 Task: Implement duplicate rules in hostel object.
Action: Mouse moved to (1021, 70)
Screenshot: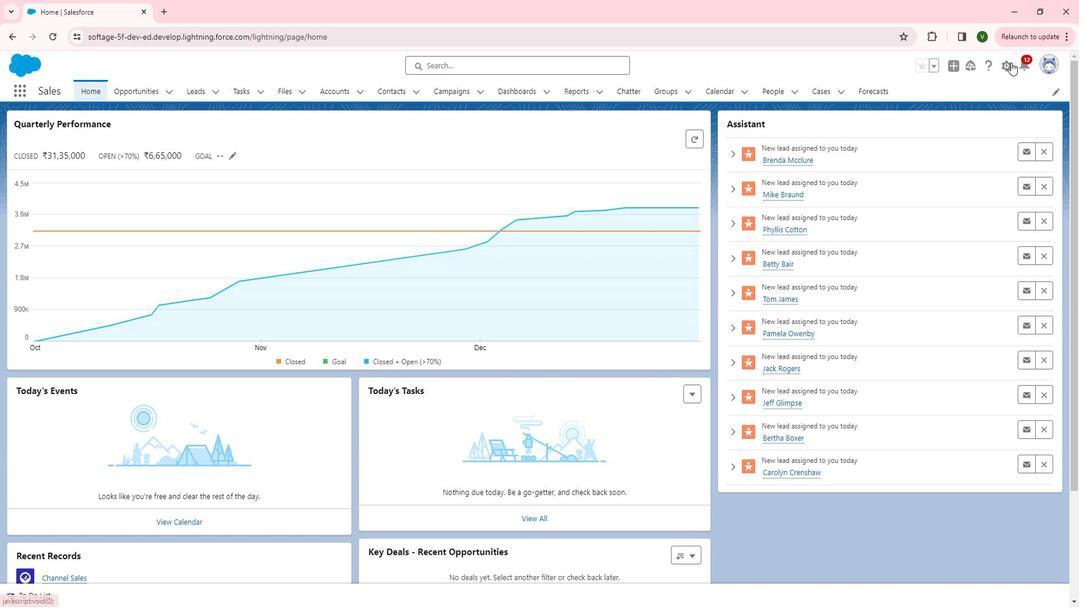 
Action: Mouse pressed left at (1021, 70)
Screenshot: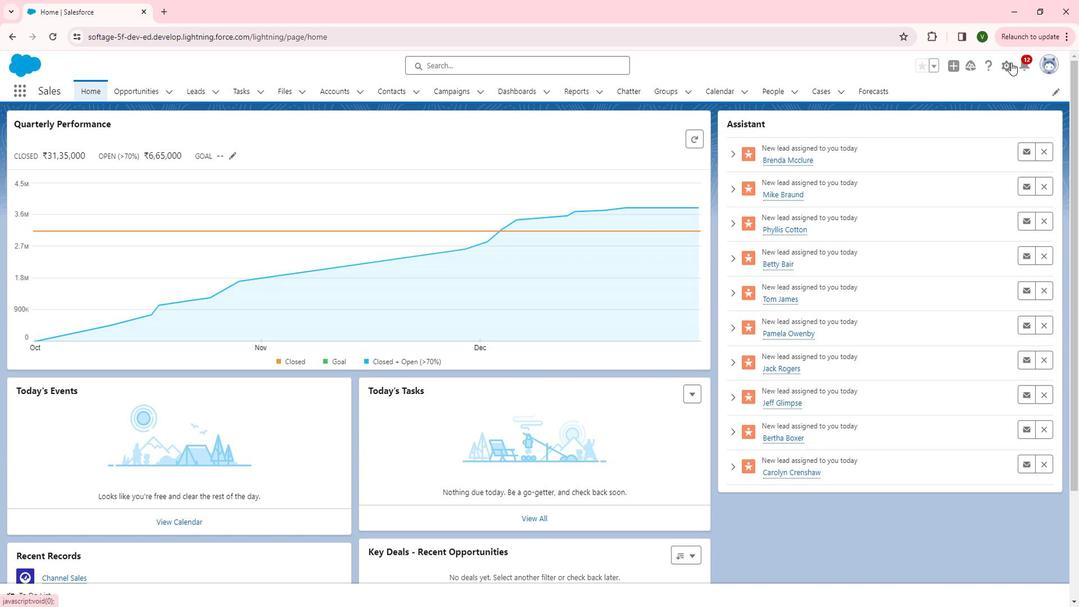 
Action: Mouse moved to (975, 100)
Screenshot: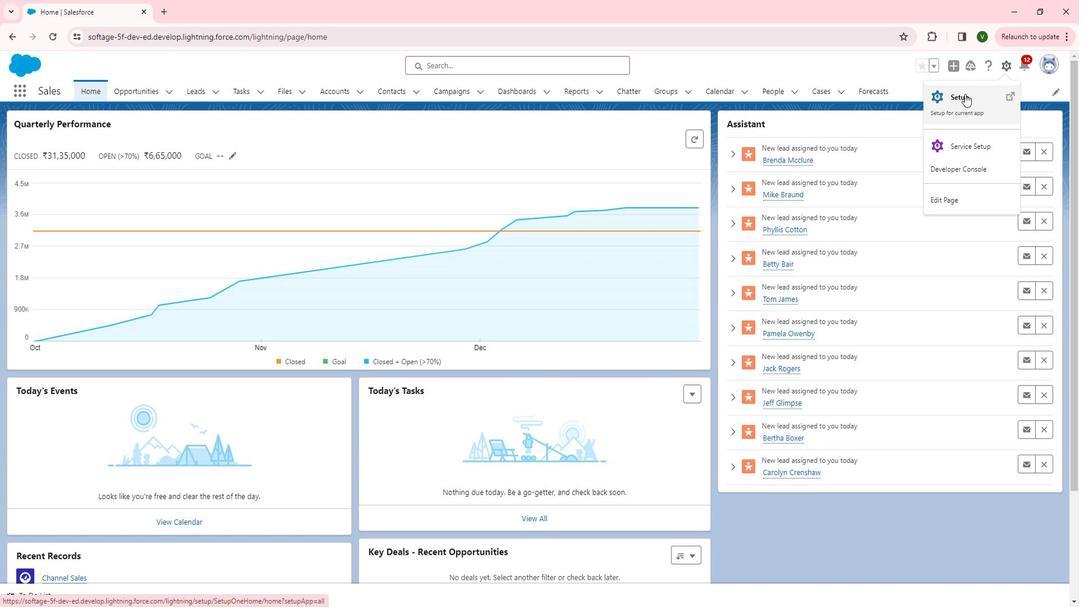 
Action: Mouse pressed left at (975, 100)
Screenshot: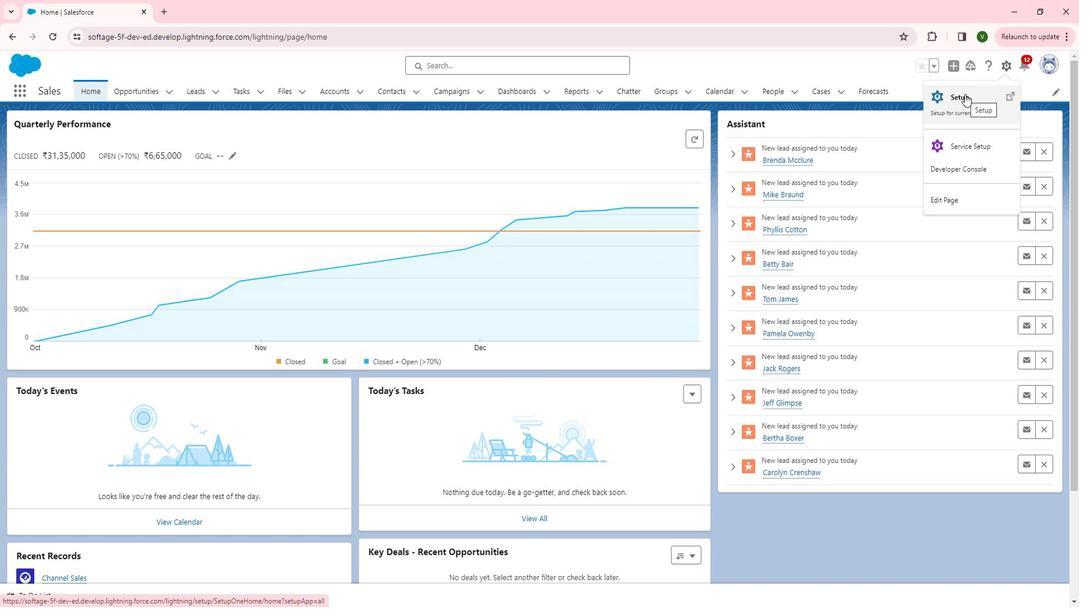 
Action: Mouse moved to (97, 357)
Screenshot: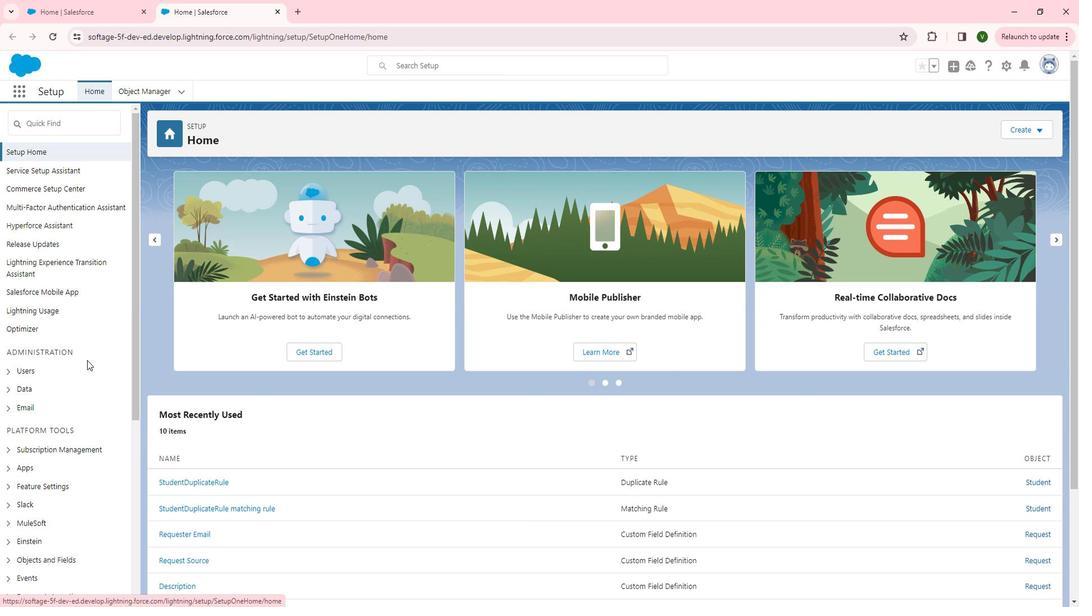 
Action: Mouse scrolled (97, 356) with delta (0, 0)
Screenshot: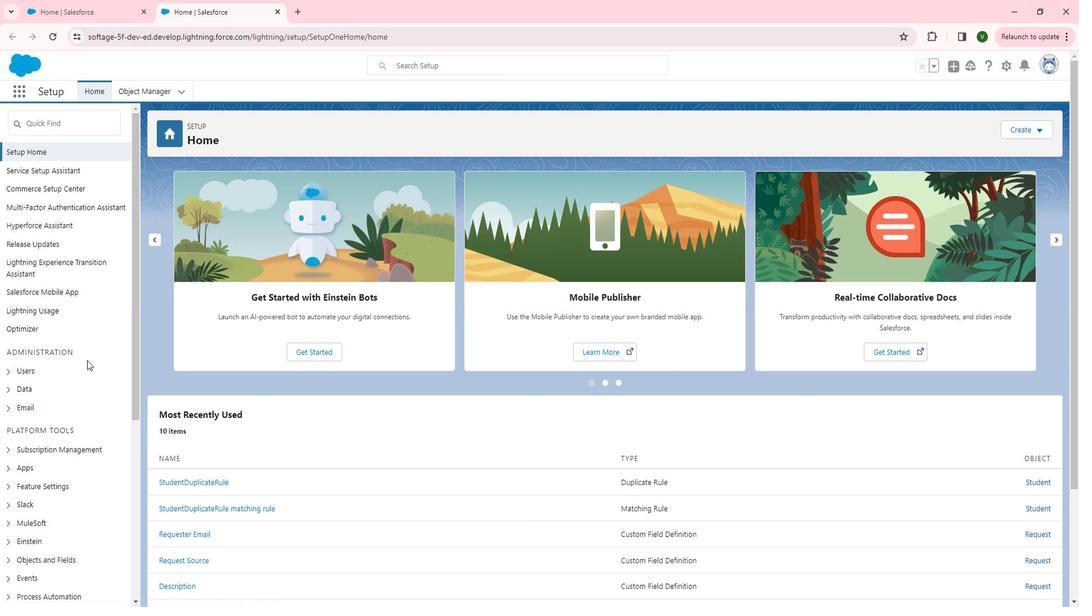 
Action: Mouse scrolled (97, 356) with delta (0, 0)
Screenshot: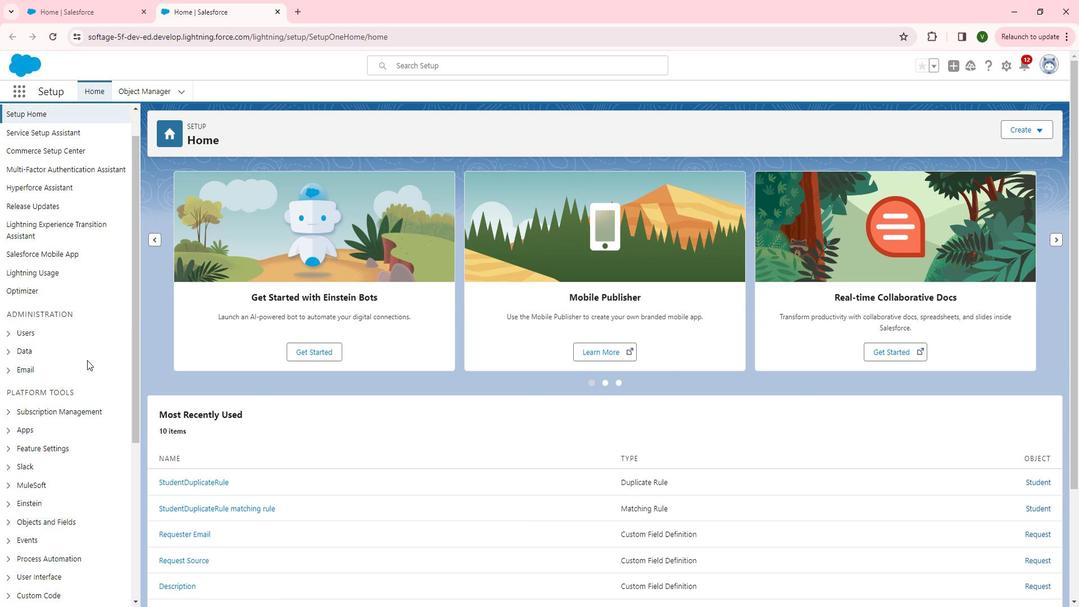
Action: Mouse moved to (18, 270)
Screenshot: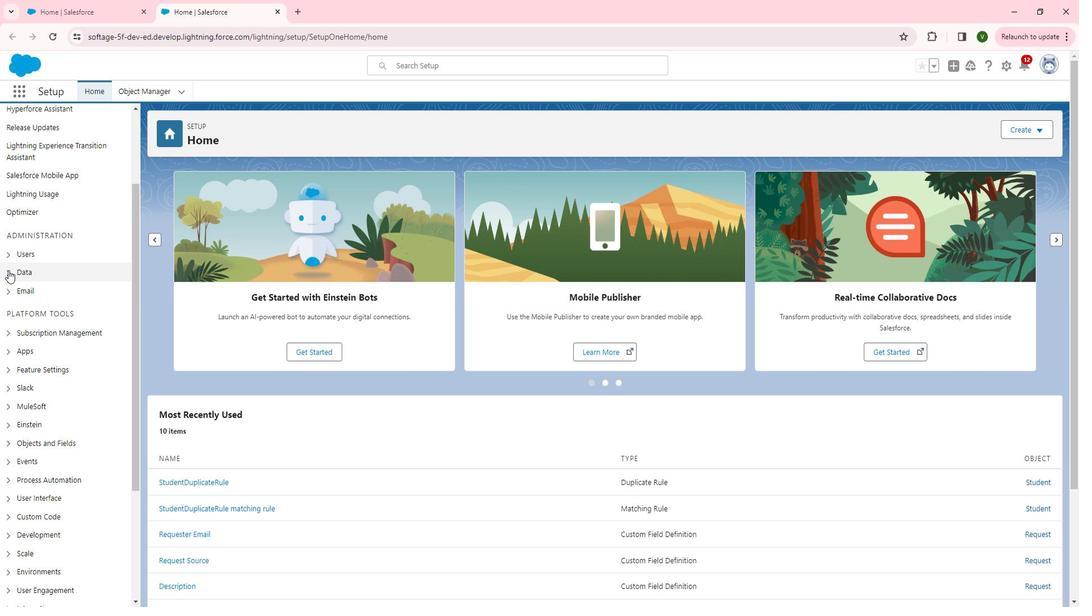 
Action: Mouse pressed left at (18, 270)
Screenshot: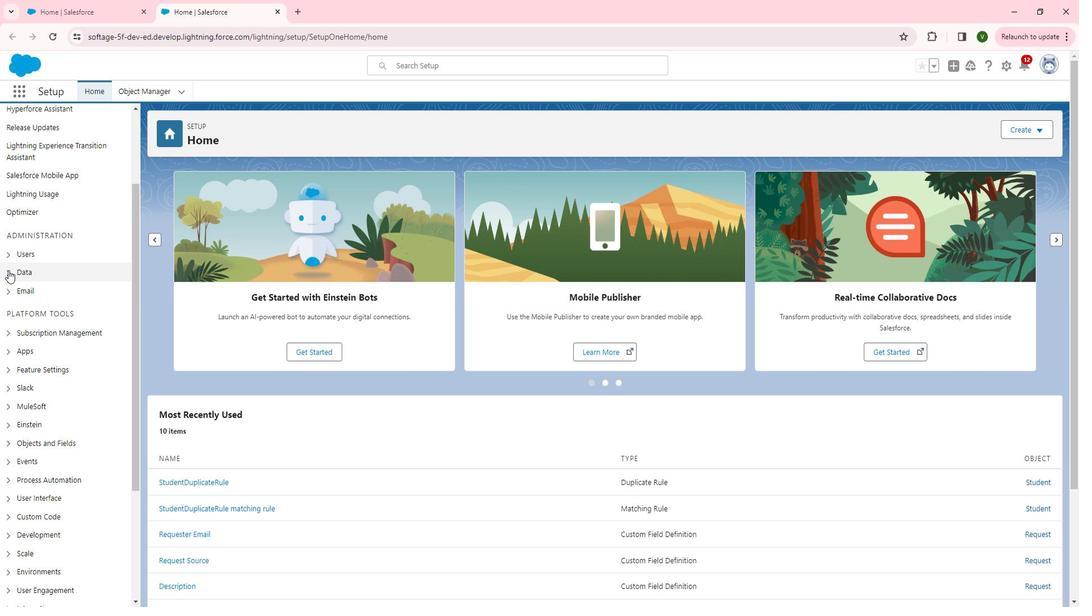 
Action: Mouse moved to (30, 382)
Screenshot: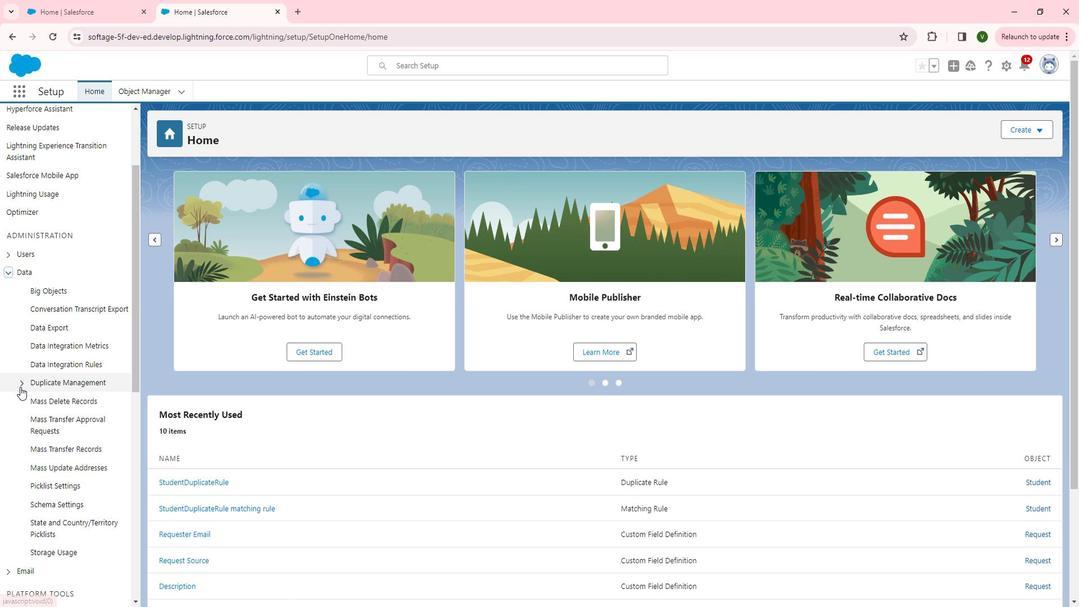 
Action: Mouse pressed left at (30, 382)
Screenshot: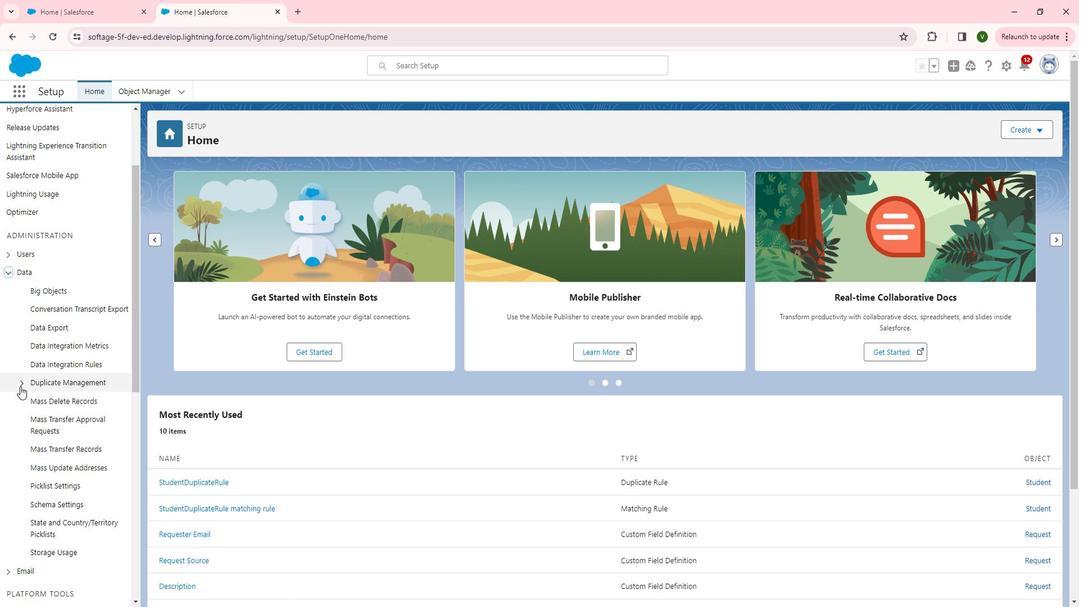 
Action: Mouse moved to (79, 413)
Screenshot: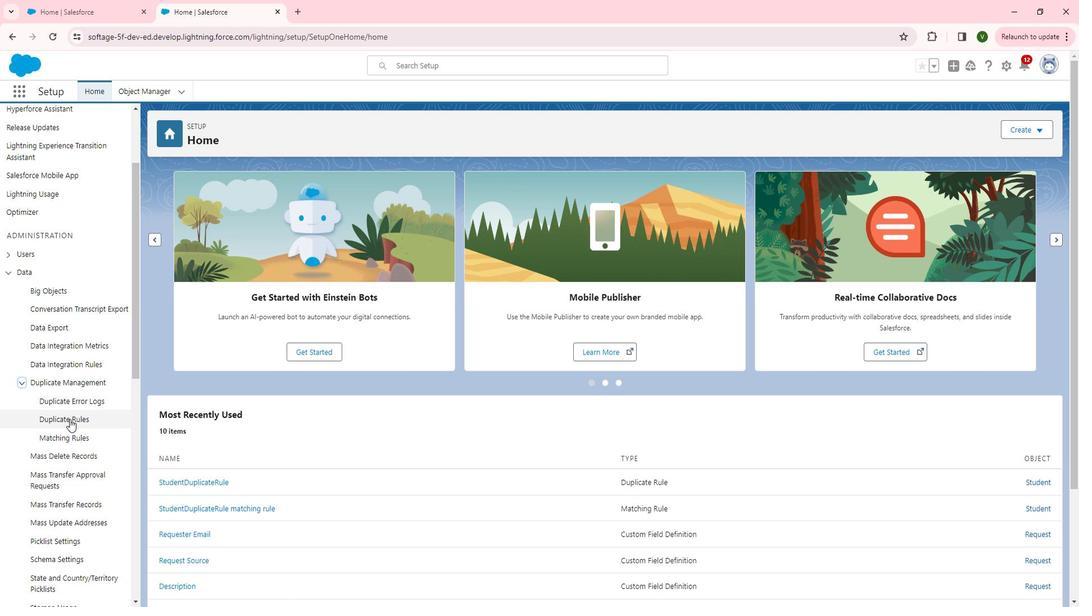 
Action: Mouse pressed left at (79, 413)
Screenshot: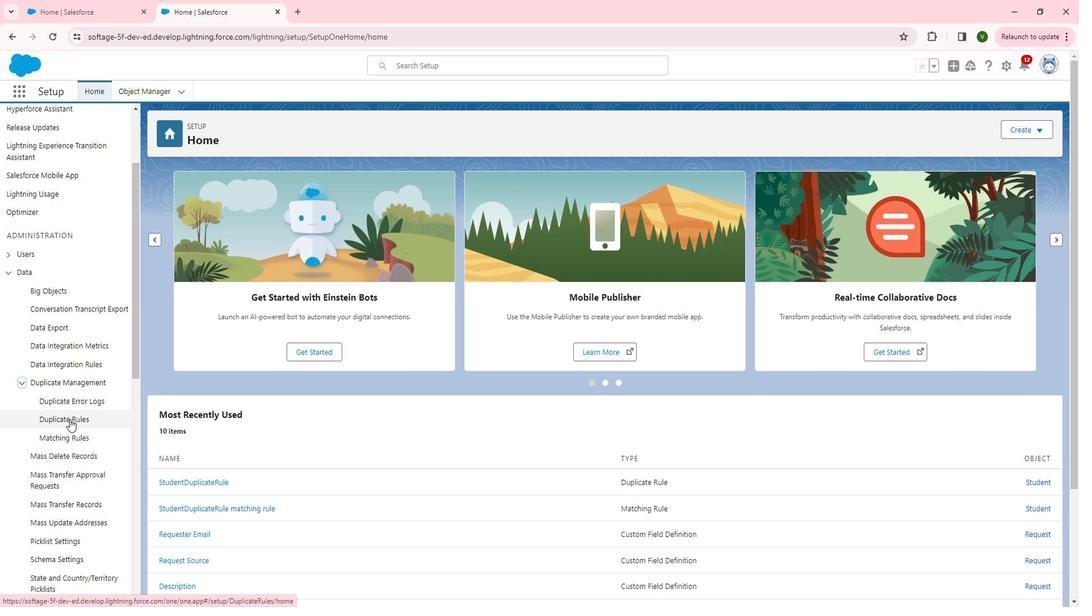 
Action: Mouse moved to (631, 274)
Screenshot: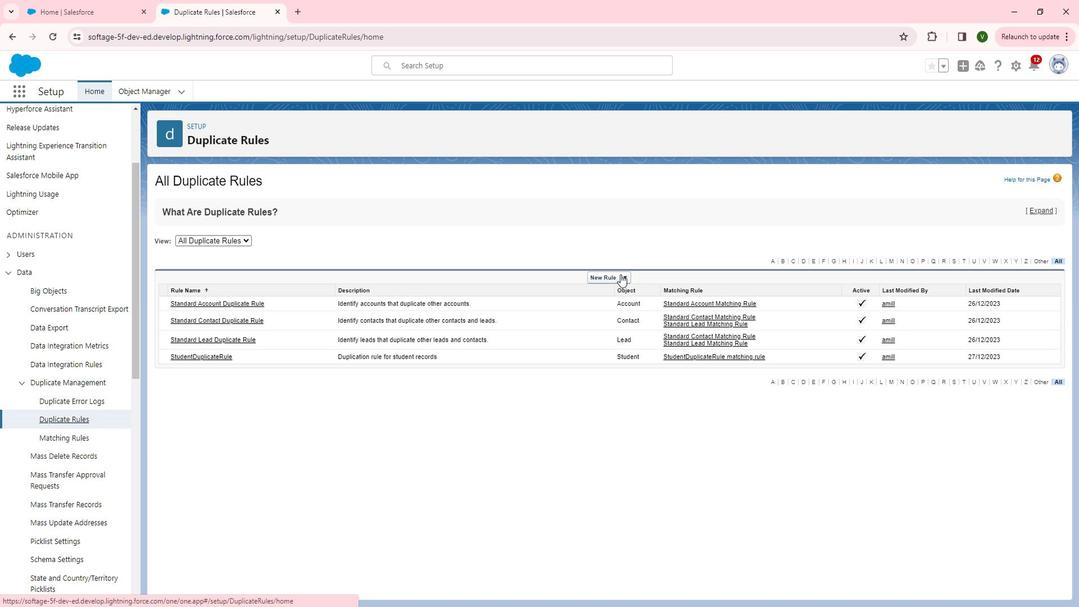 
Action: Mouse pressed left at (631, 274)
Screenshot: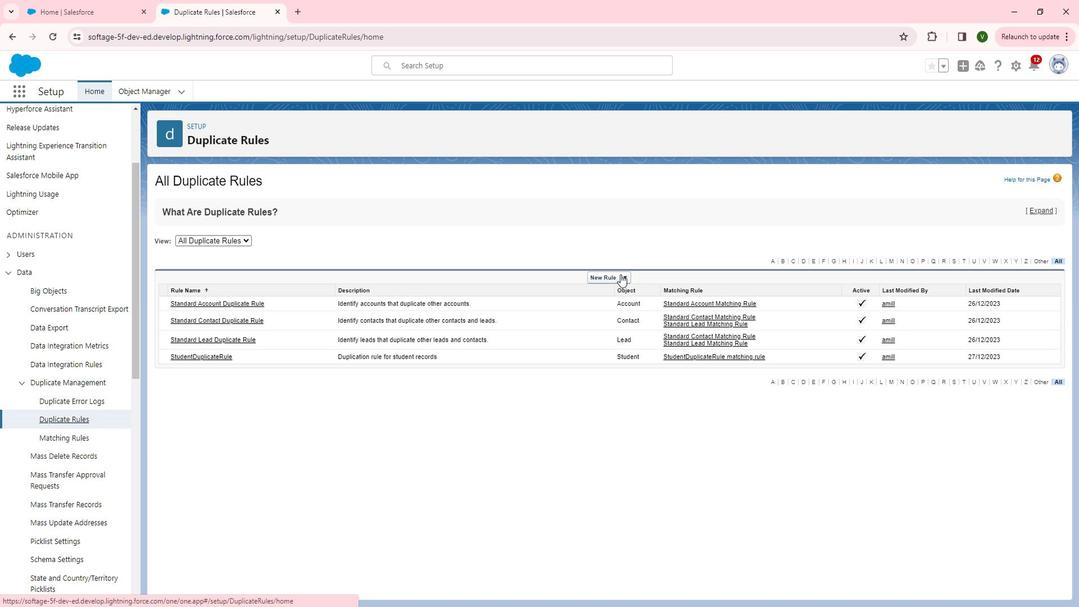 
Action: Mouse moved to (617, 309)
Screenshot: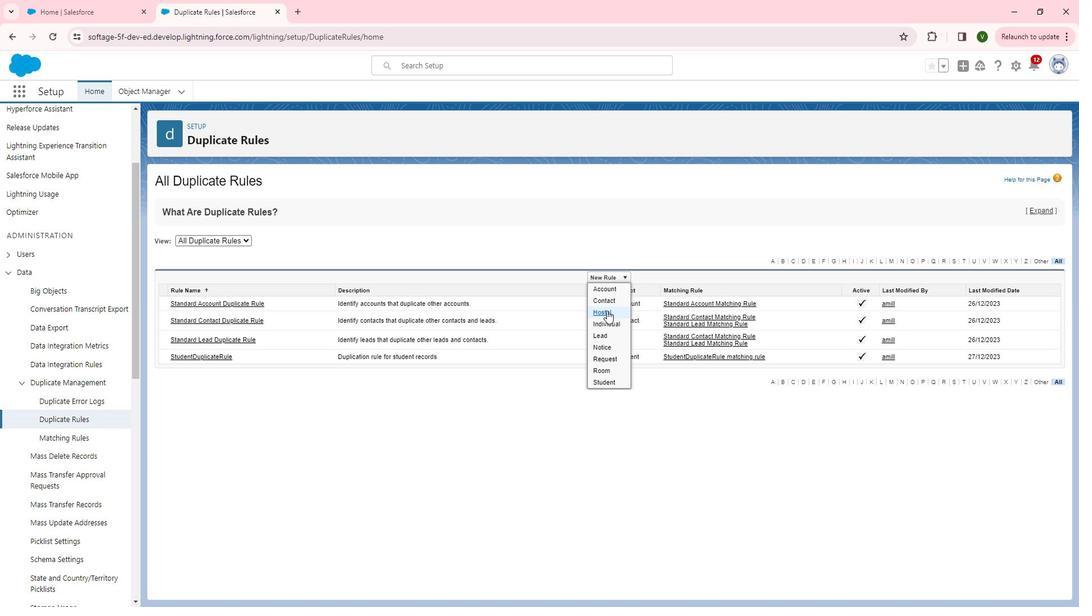 
Action: Mouse pressed left at (617, 309)
Screenshot: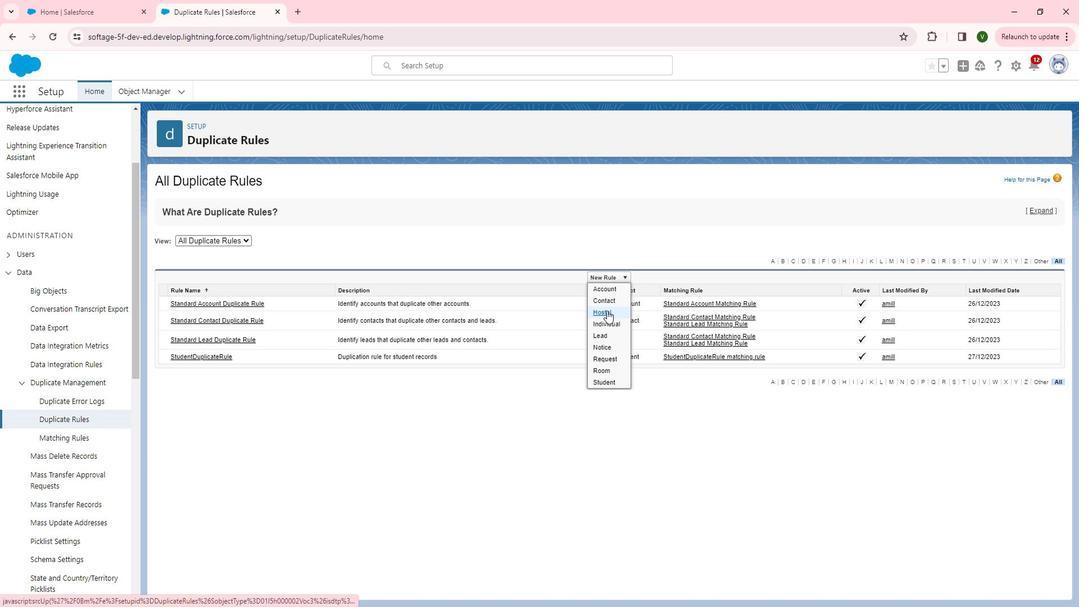 
Action: Mouse moved to (551, 297)
Screenshot: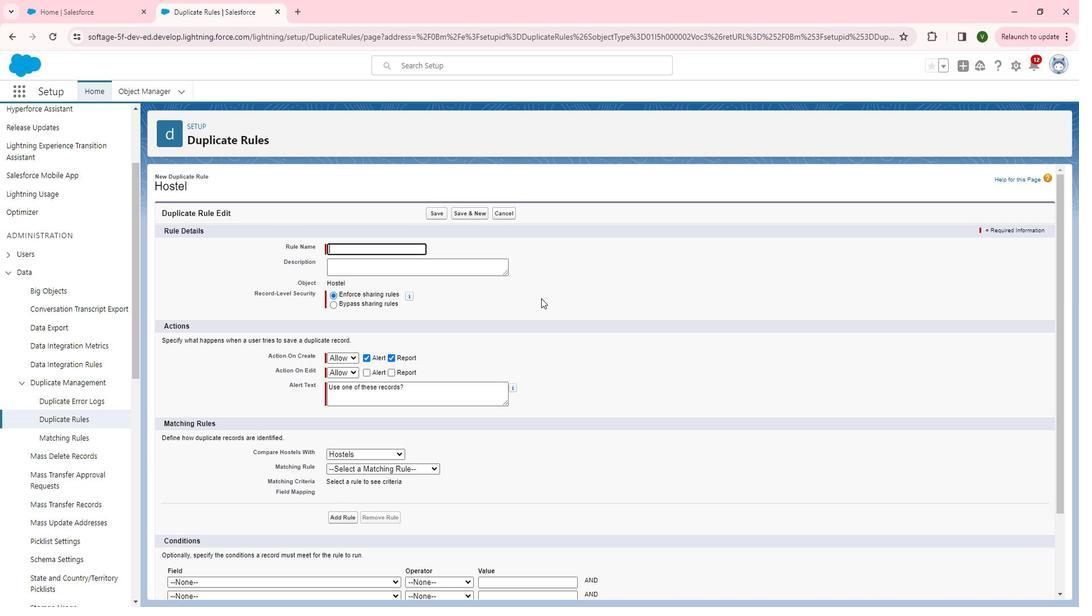 
Action: Key pressed <Key.shift>Hostel<Key.shift>Duplicate<Key.shift>Rule
Screenshot: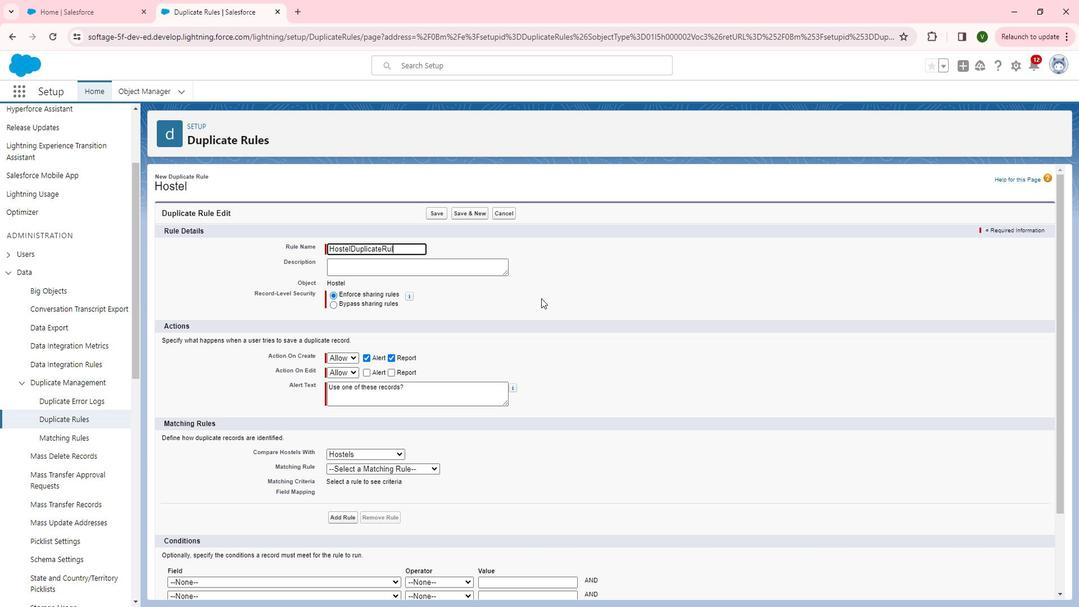 
Action: Mouse pressed left at (551, 297)
Screenshot: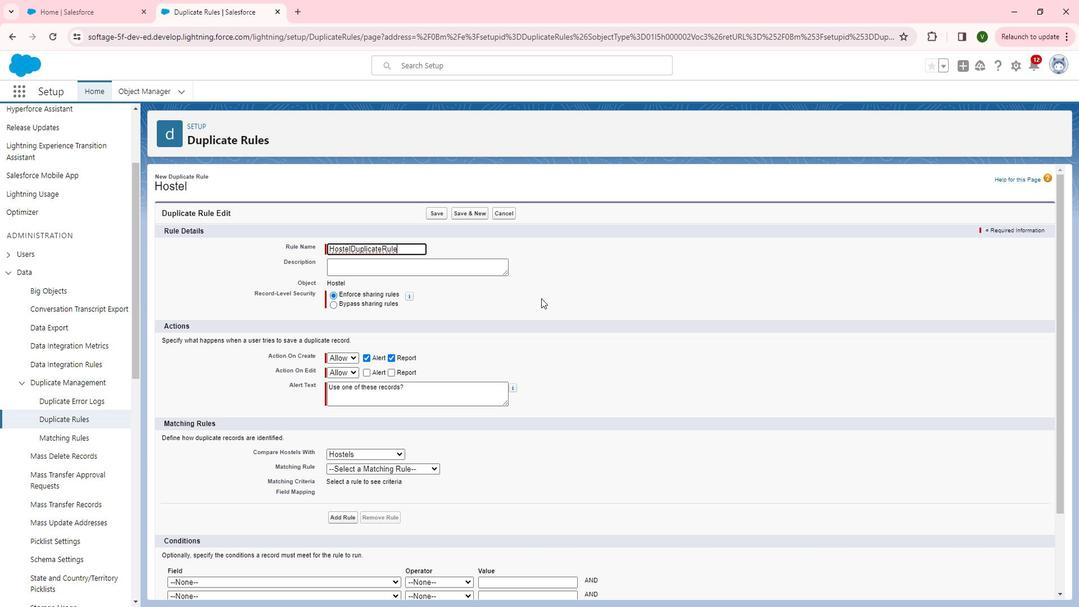
Action: Mouse moved to (407, 268)
Screenshot: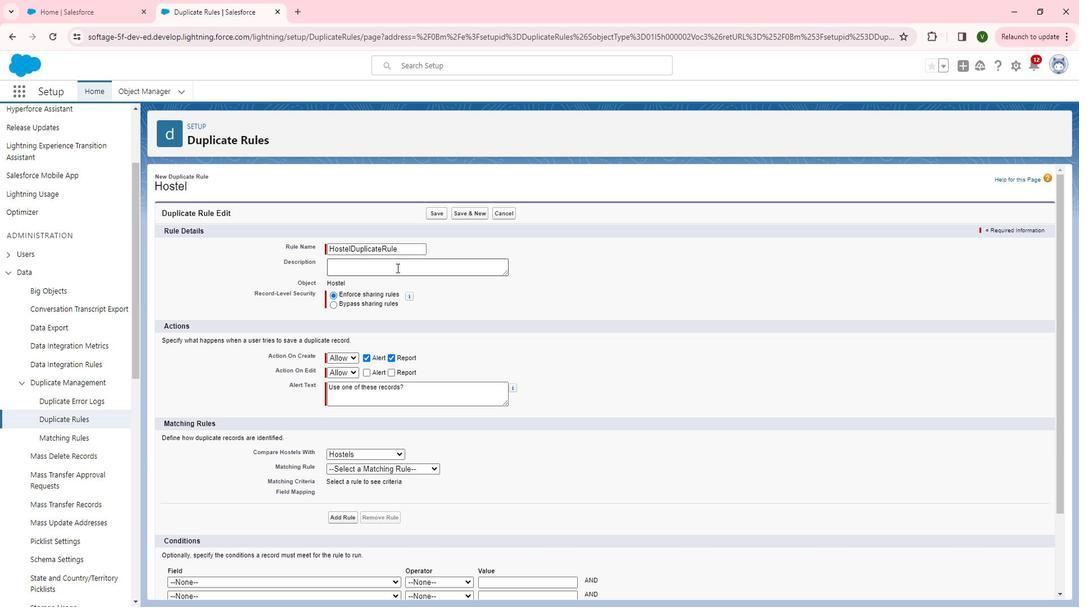 
Action: Mouse pressed left at (407, 268)
Screenshot: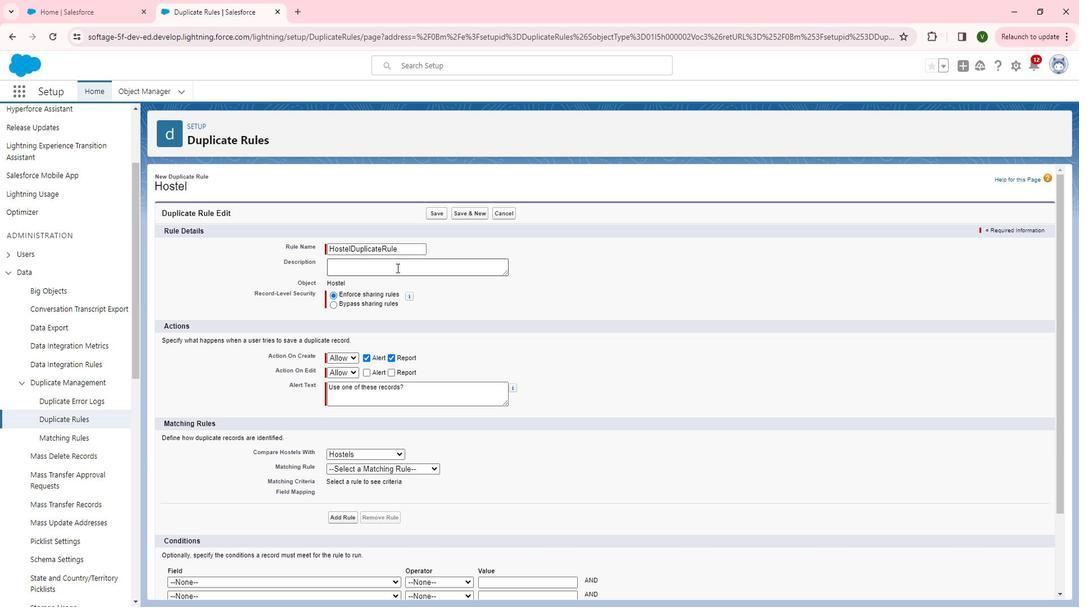 
Action: Key pressed <Key.shift>Hostel<Key.space>record<Key.space>duplication<Key.space>rule
Screenshot: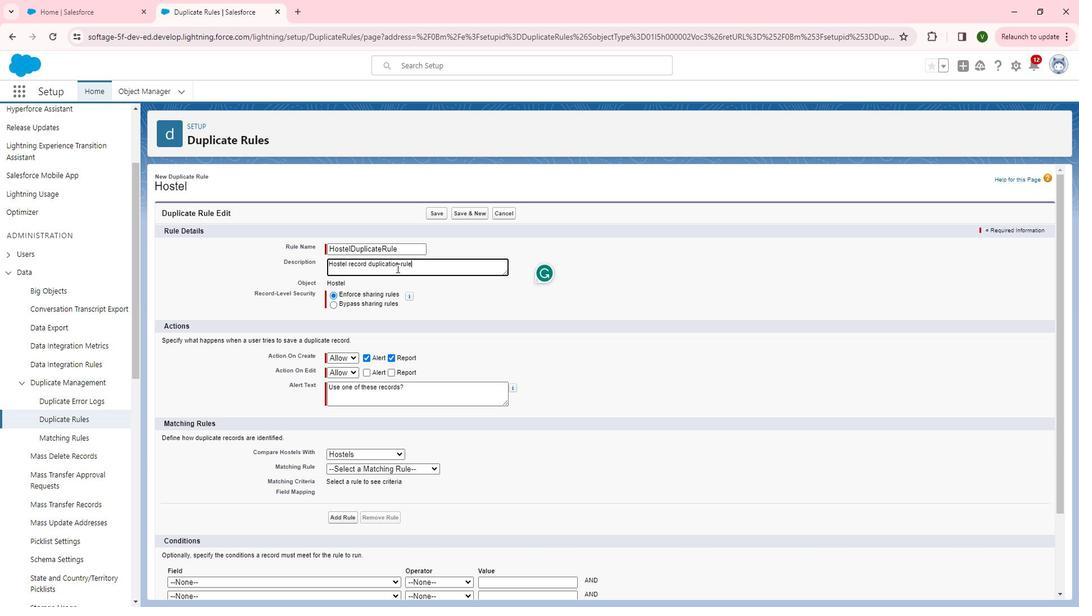 
Action: Mouse moved to (446, 305)
Screenshot: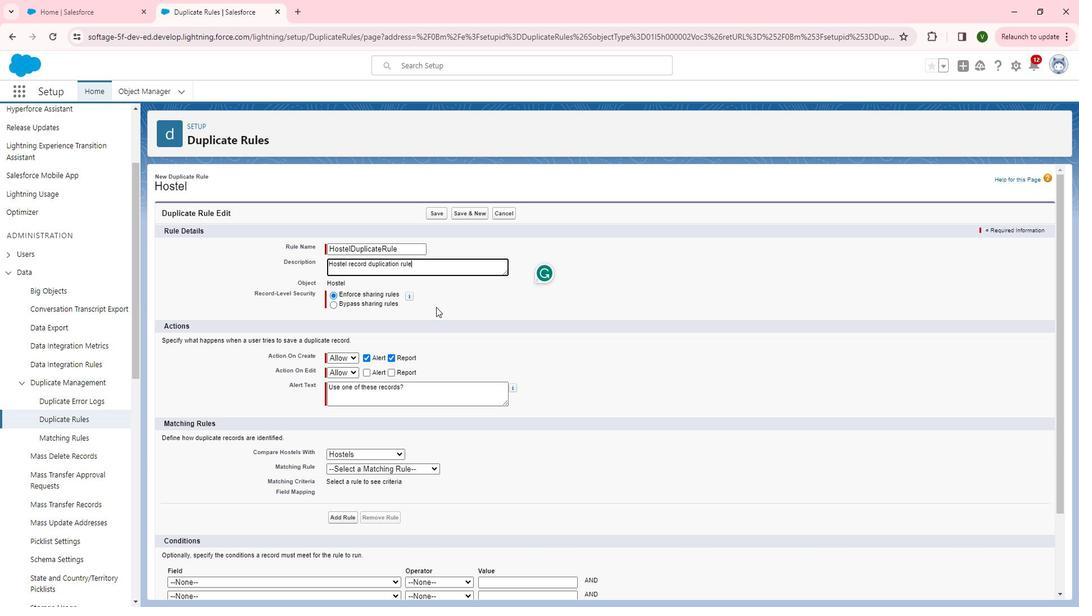
Action: Mouse pressed left at (446, 305)
Screenshot: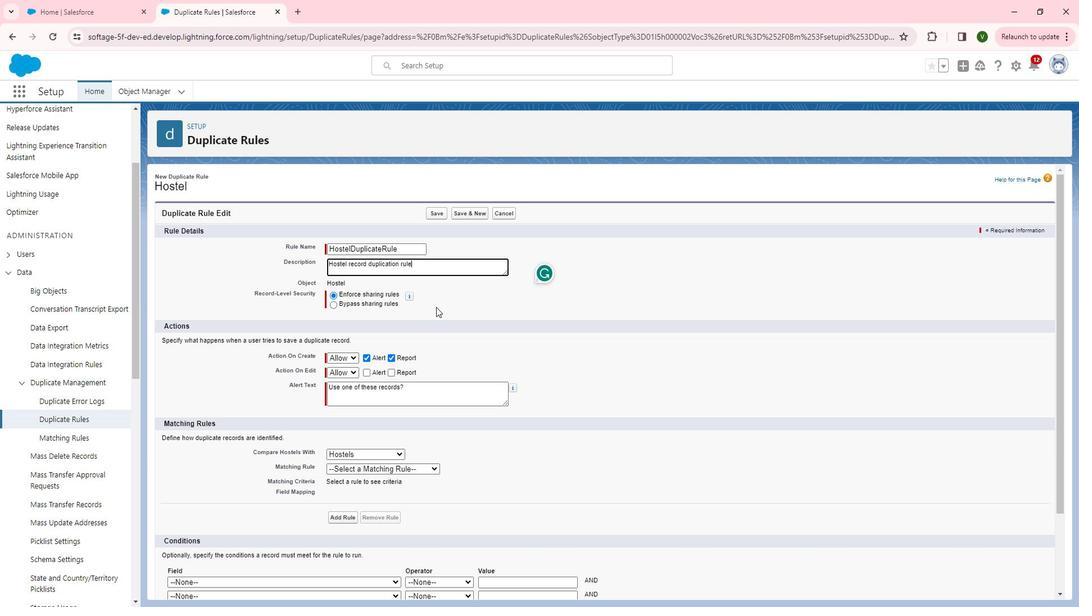 
Action: Mouse moved to (361, 356)
Screenshot: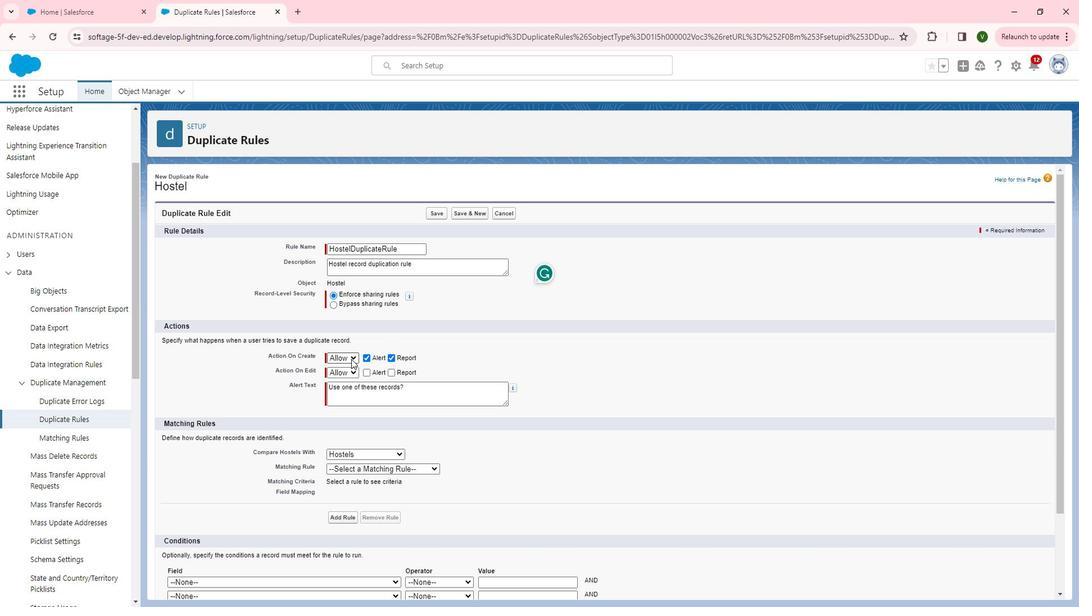 
Action: Mouse pressed left at (361, 356)
Screenshot: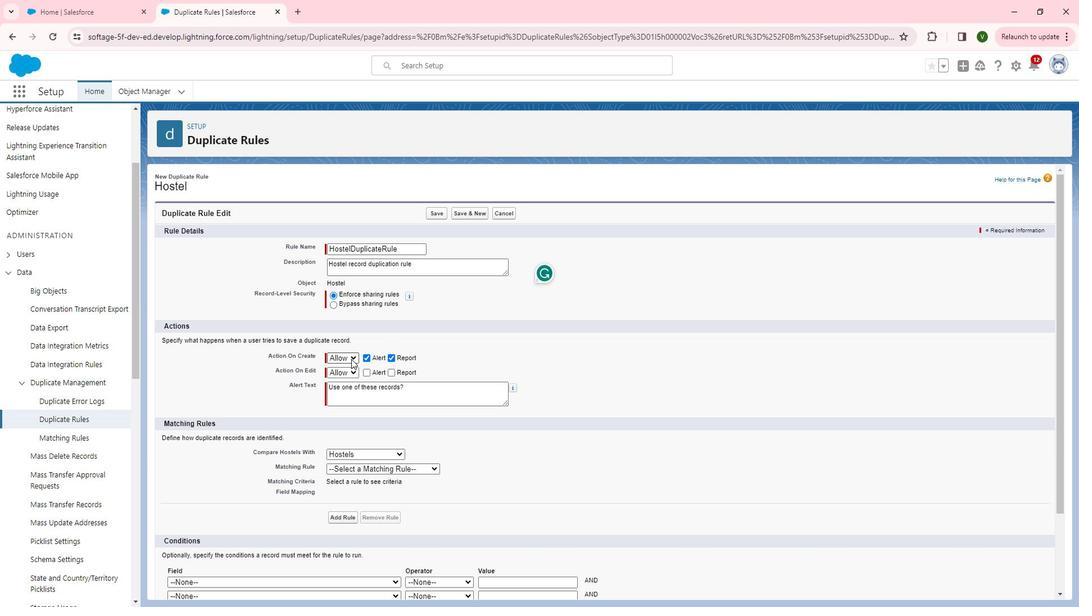 
Action: Mouse pressed left at (361, 356)
Screenshot: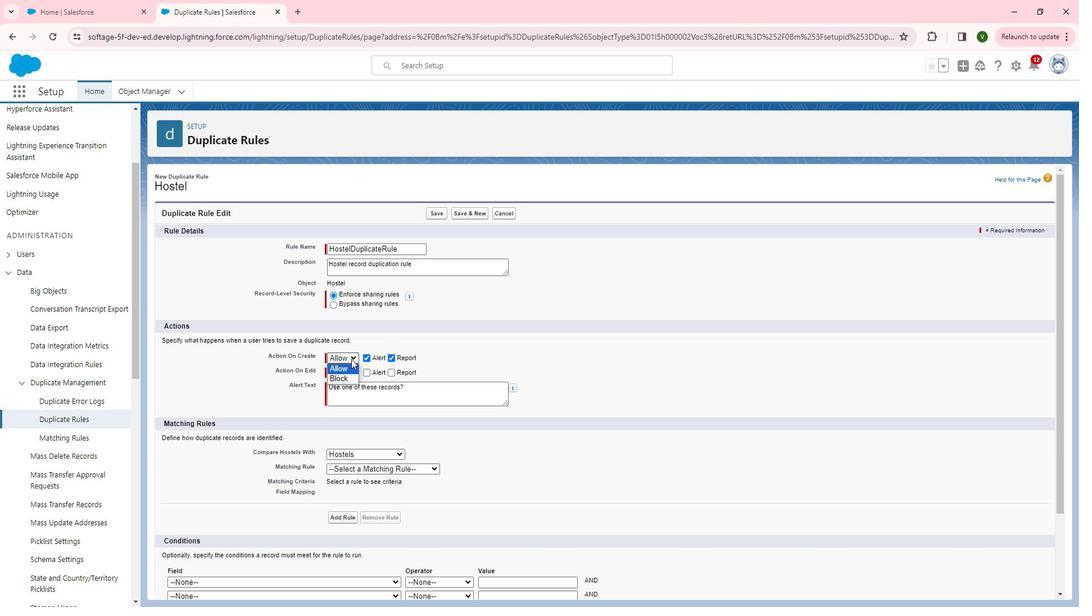 
Action: Mouse moved to (447, 359)
Screenshot: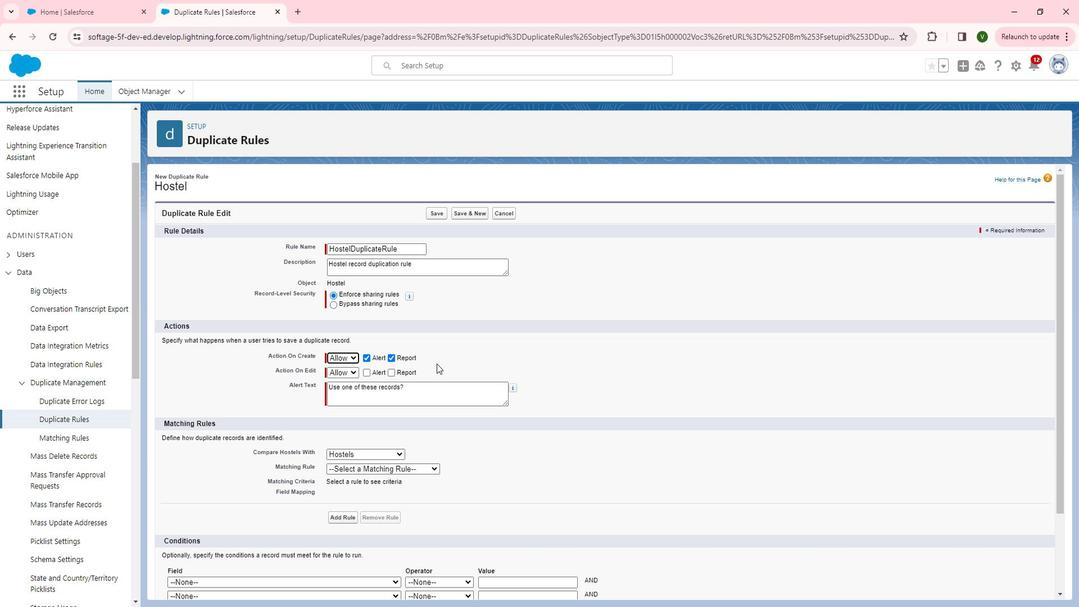 
Action: Mouse scrolled (447, 358) with delta (0, 0)
Screenshot: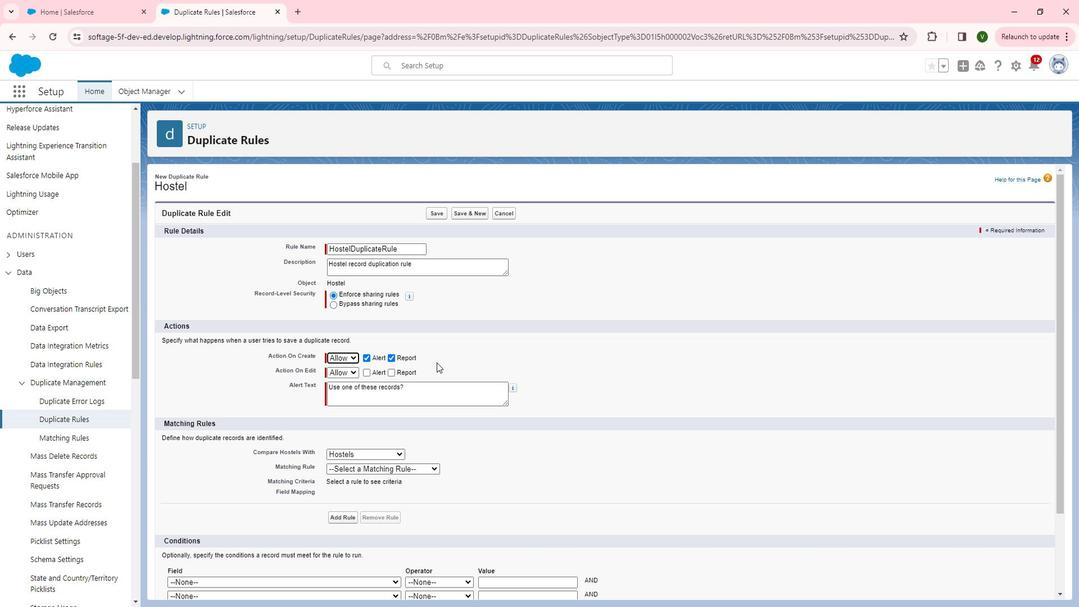 
Action: Mouse moved to (348, 296)
Screenshot: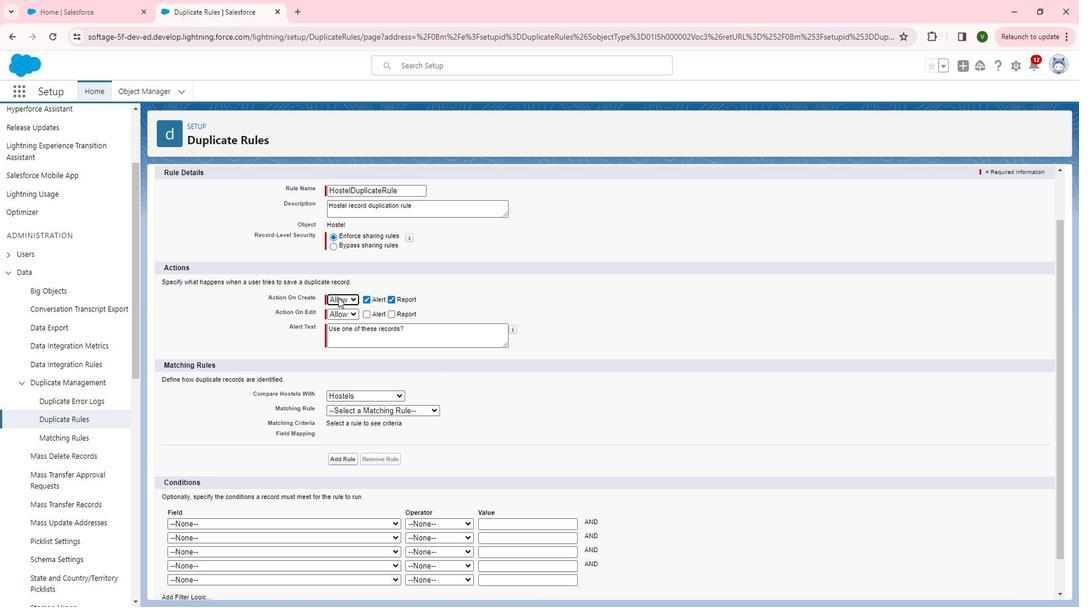 
Action: Mouse pressed left at (348, 296)
Screenshot: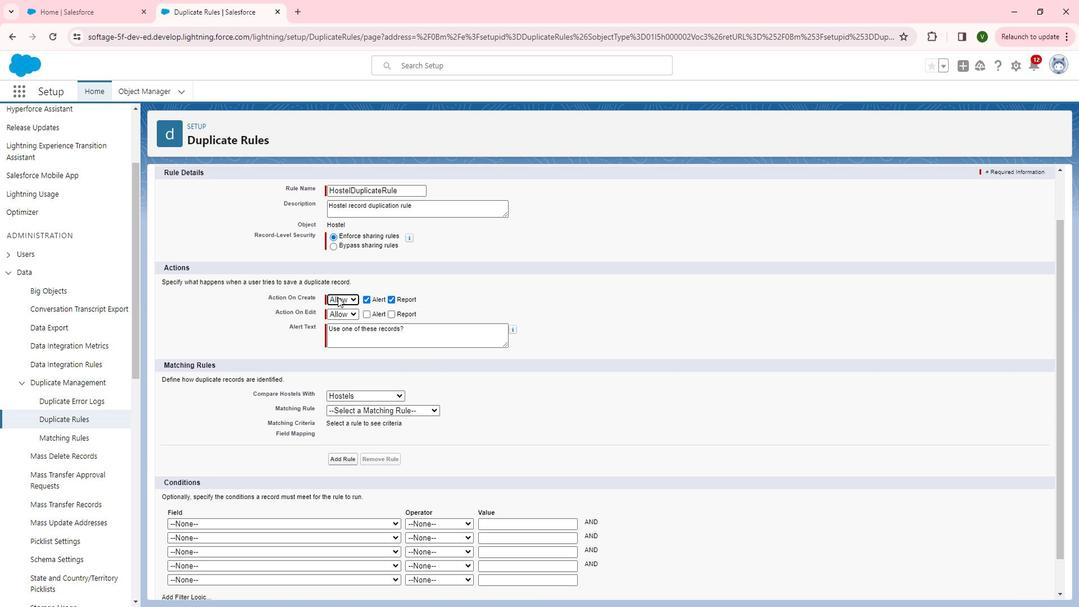 
Action: Mouse moved to (354, 317)
Screenshot: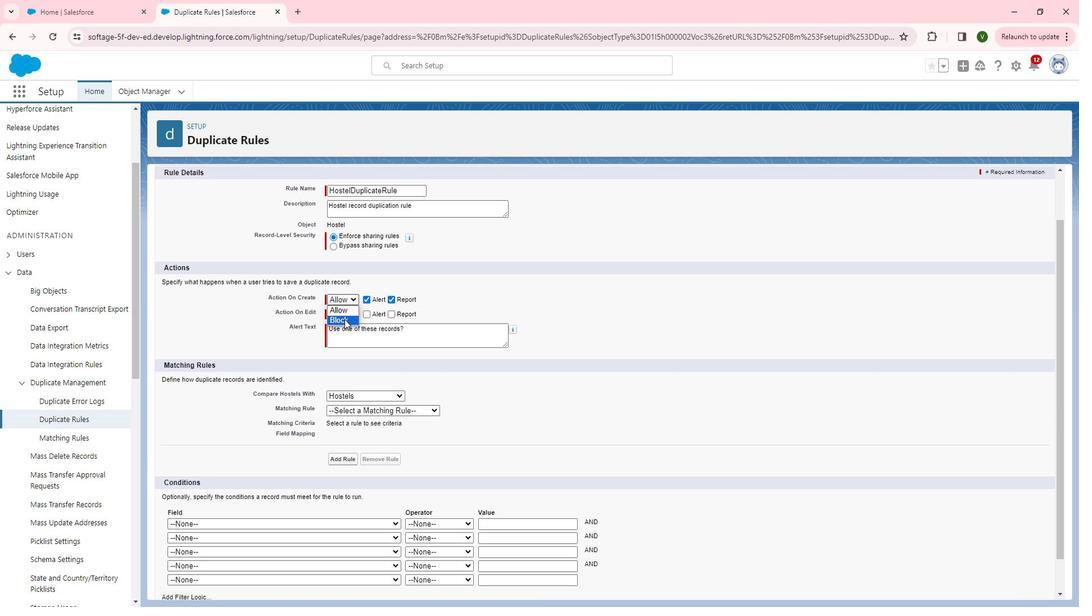 
Action: Mouse pressed left at (354, 317)
Screenshot: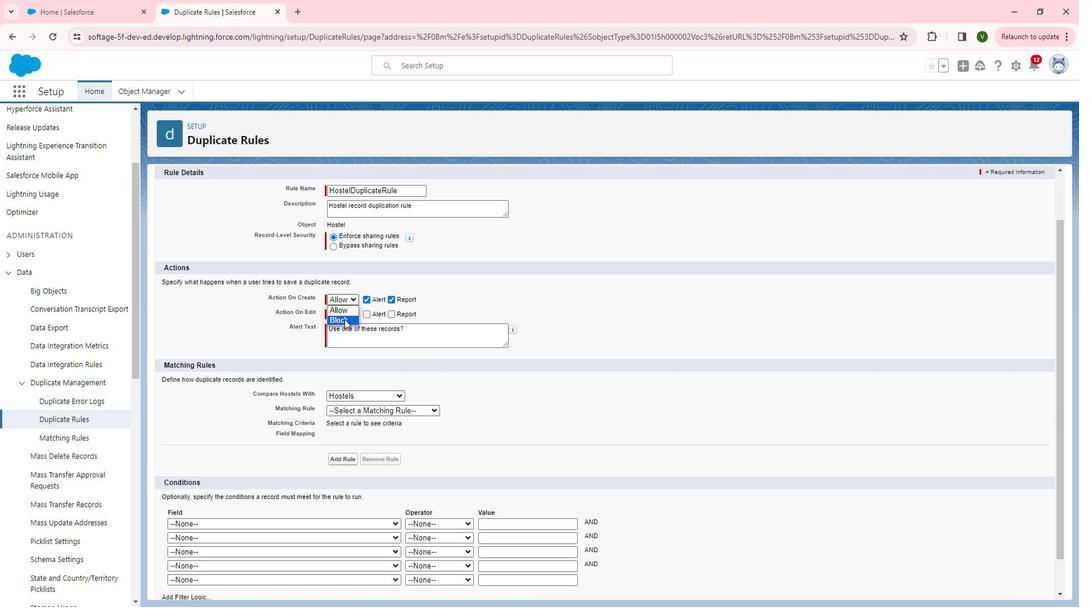 
Action: Mouse moved to (377, 311)
Screenshot: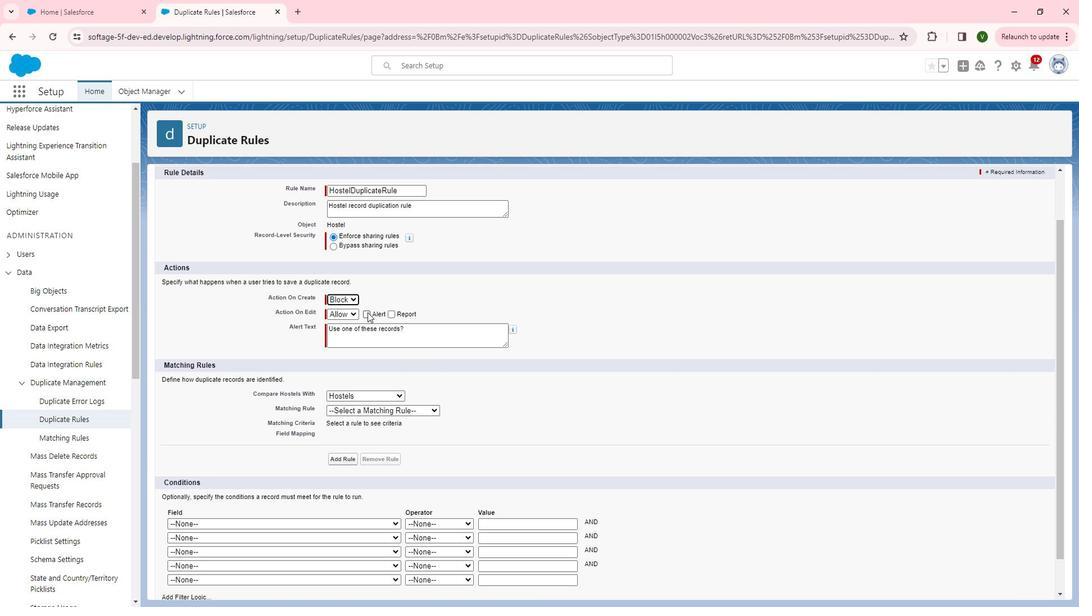 
Action: Mouse pressed left at (377, 311)
Screenshot: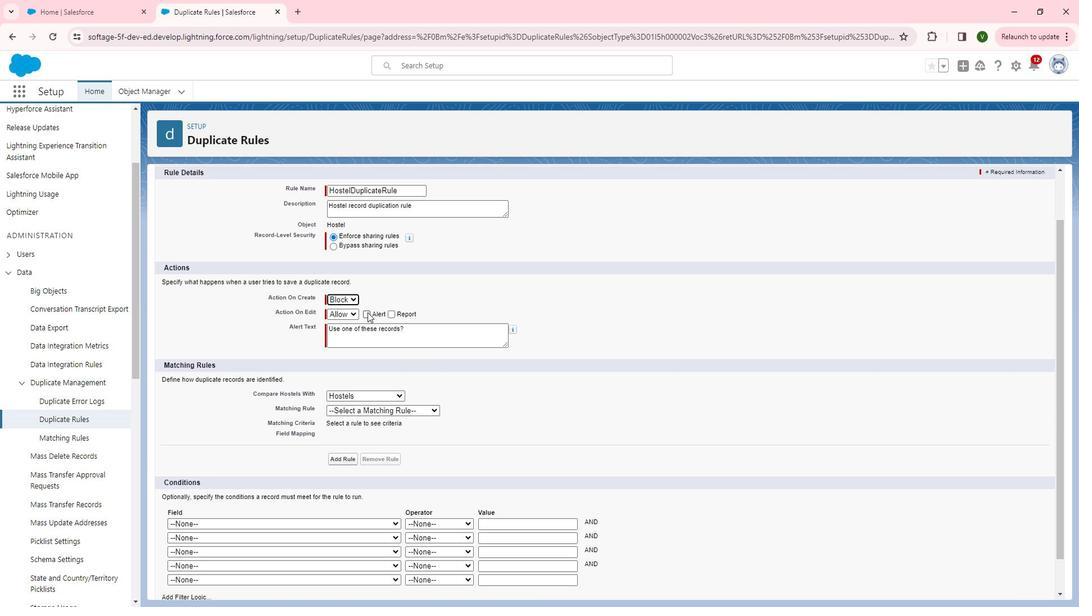 
Action: Mouse moved to (567, 354)
Screenshot: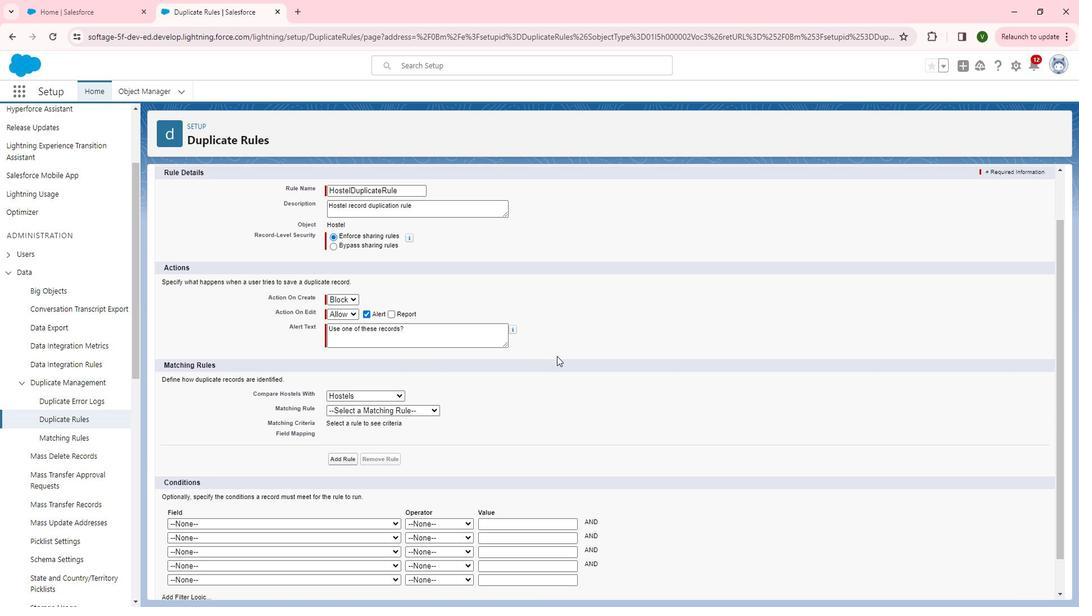 
Action: Mouse scrolled (567, 354) with delta (0, 0)
Screenshot: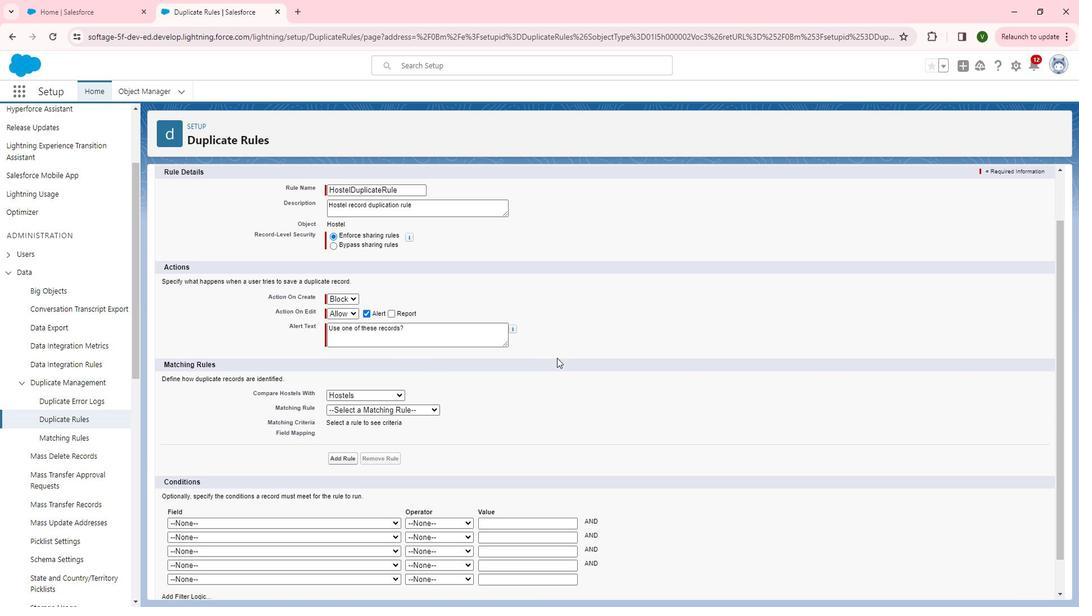 
Action: Mouse moved to (567, 354)
Screenshot: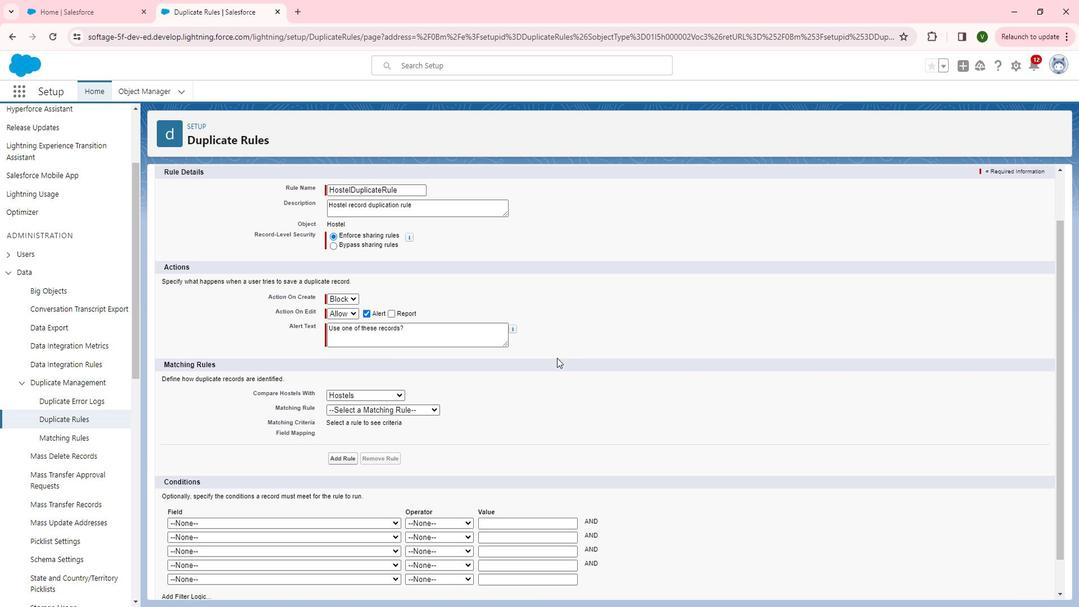 
Action: Mouse scrolled (567, 354) with delta (0, 0)
Screenshot: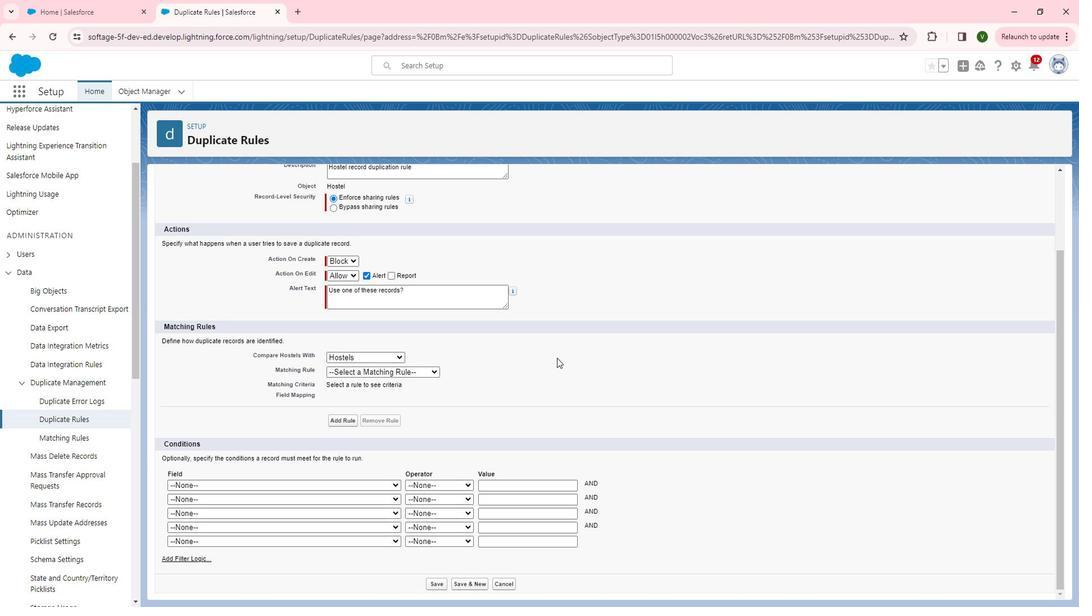 
Action: Mouse moved to (384, 368)
Screenshot: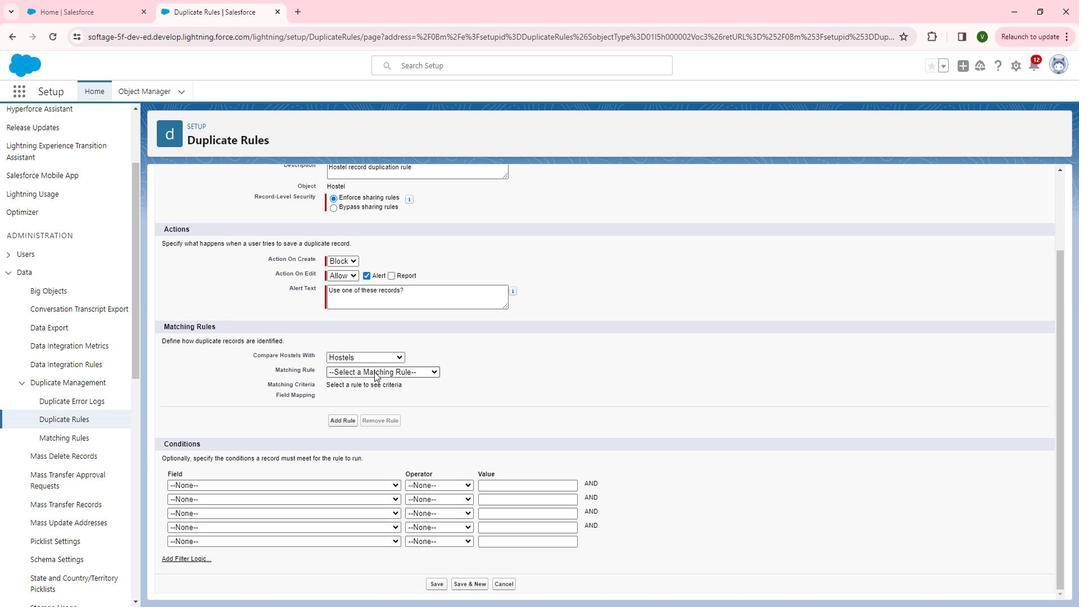 
Action: Mouse pressed left at (384, 368)
Screenshot: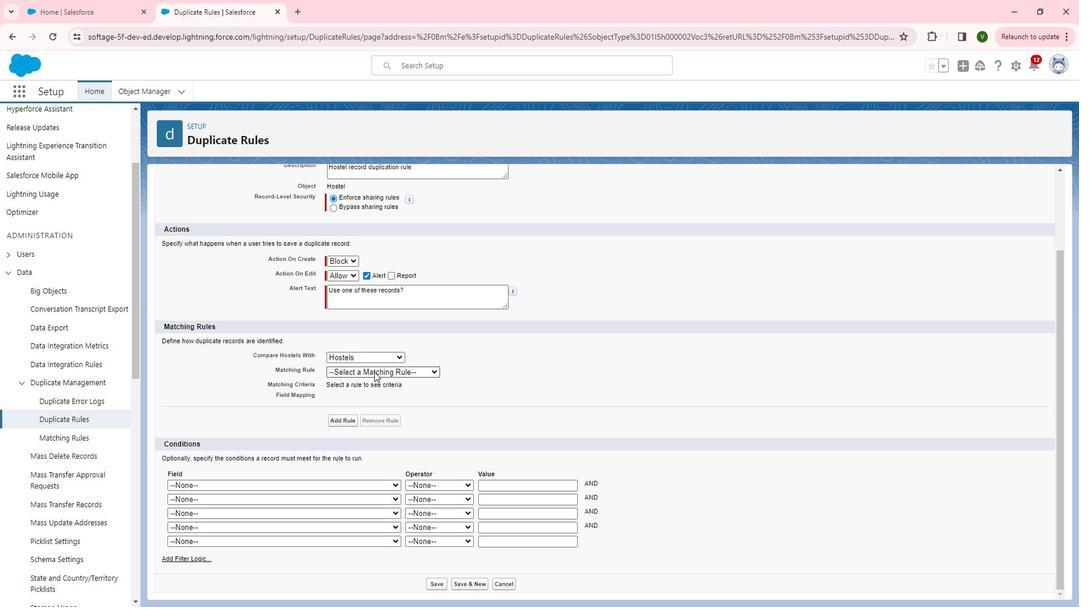 
Action: Mouse moved to (386, 385)
Screenshot: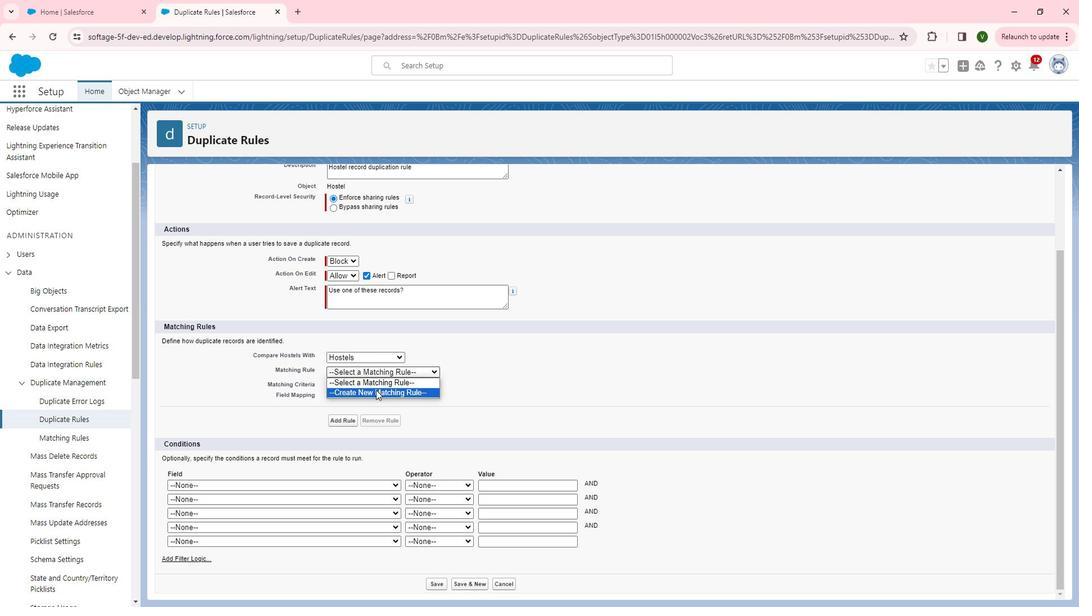 
Action: Mouse pressed left at (386, 385)
Screenshot: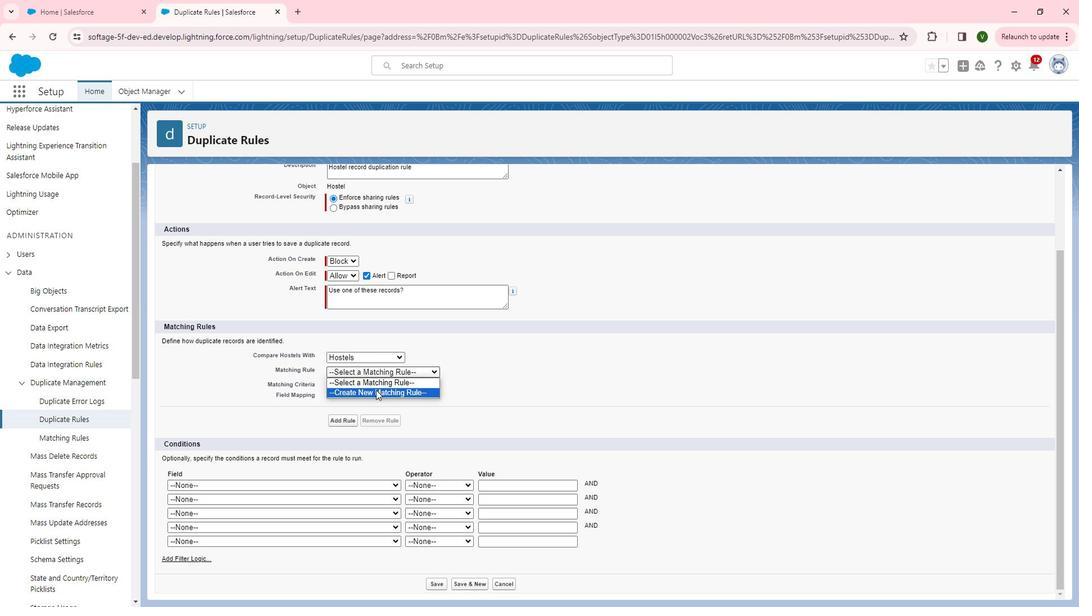 
Action: Mouse moved to (579, 394)
Screenshot: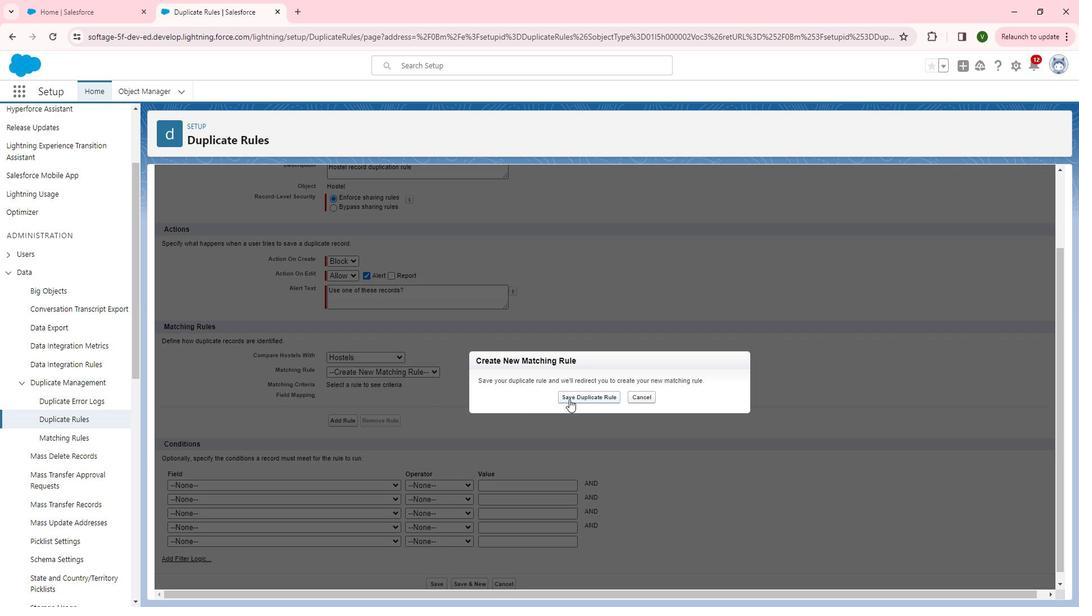 
Action: Mouse pressed left at (579, 394)
Screenshot: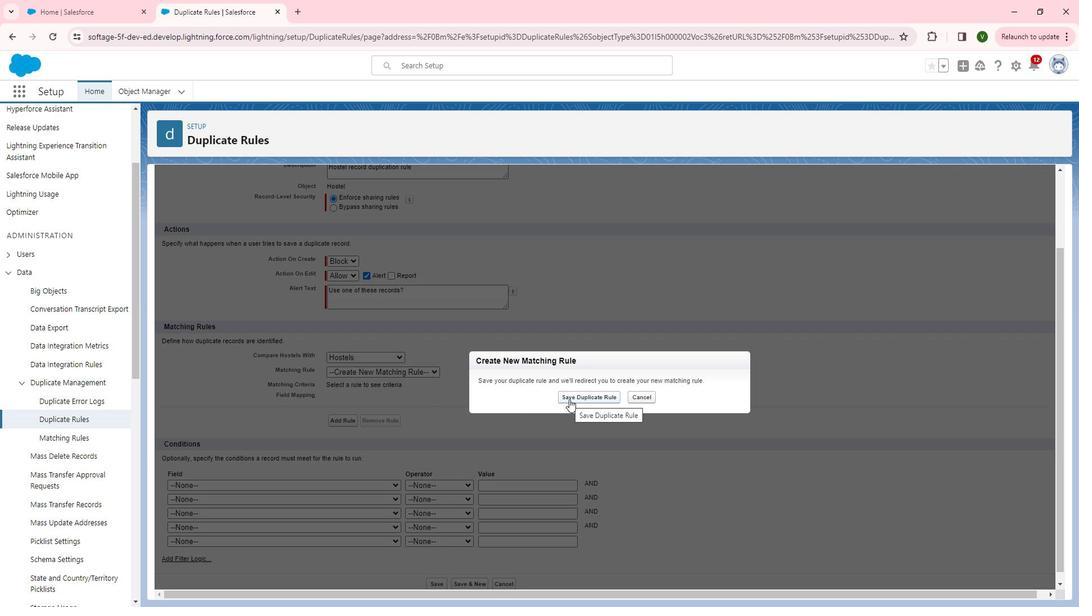
Action: Mouse moved to (249, 434)
Screenshot: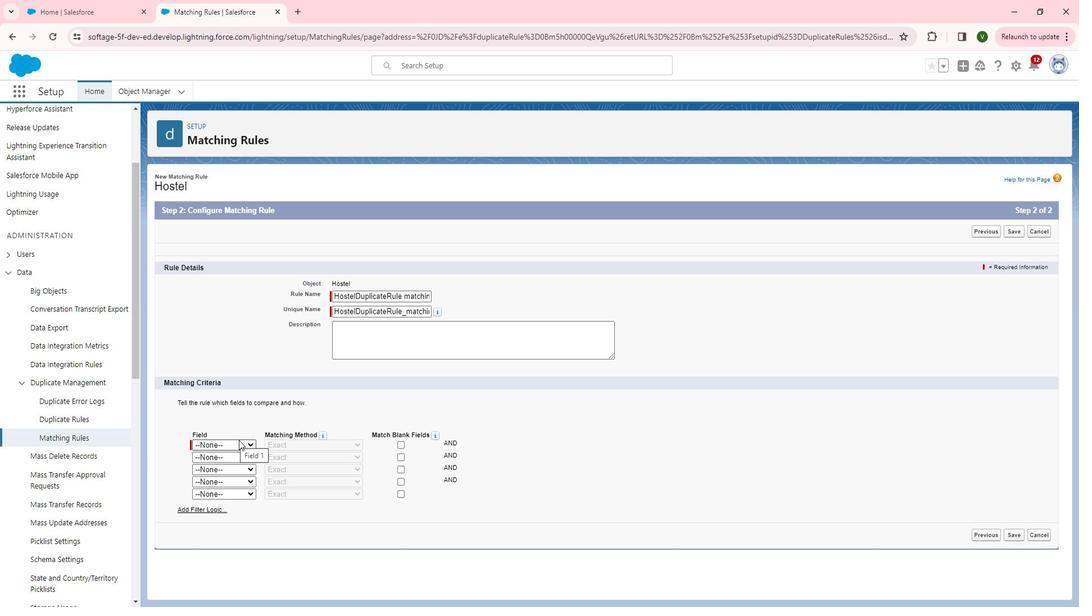 
Action: Mouse pressed left at (249, 434)
Screenshot: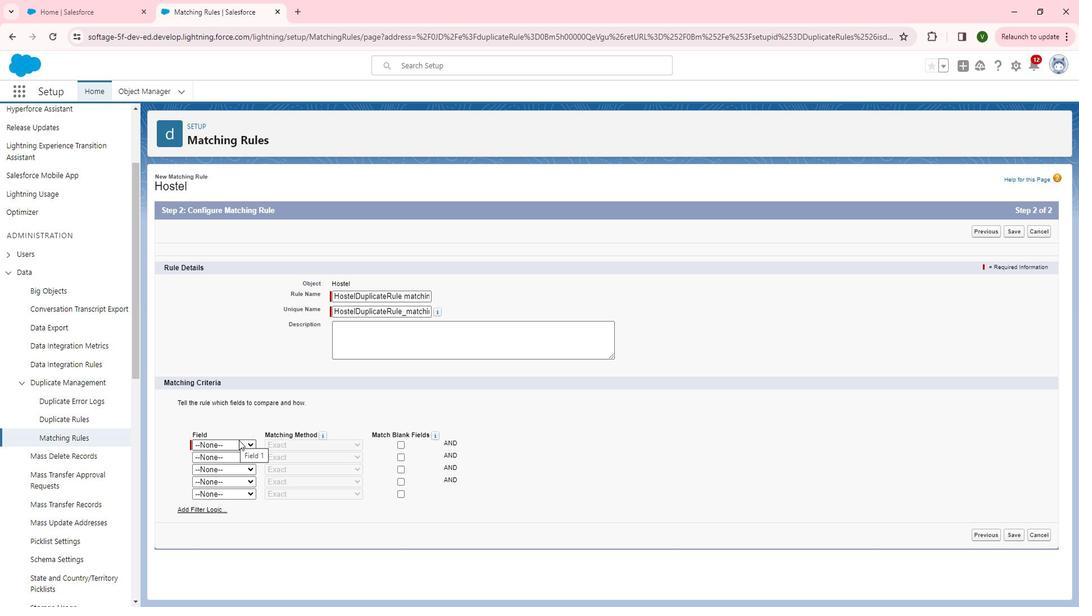 
Action: Mouse moved to (242, 482)
Screenshot: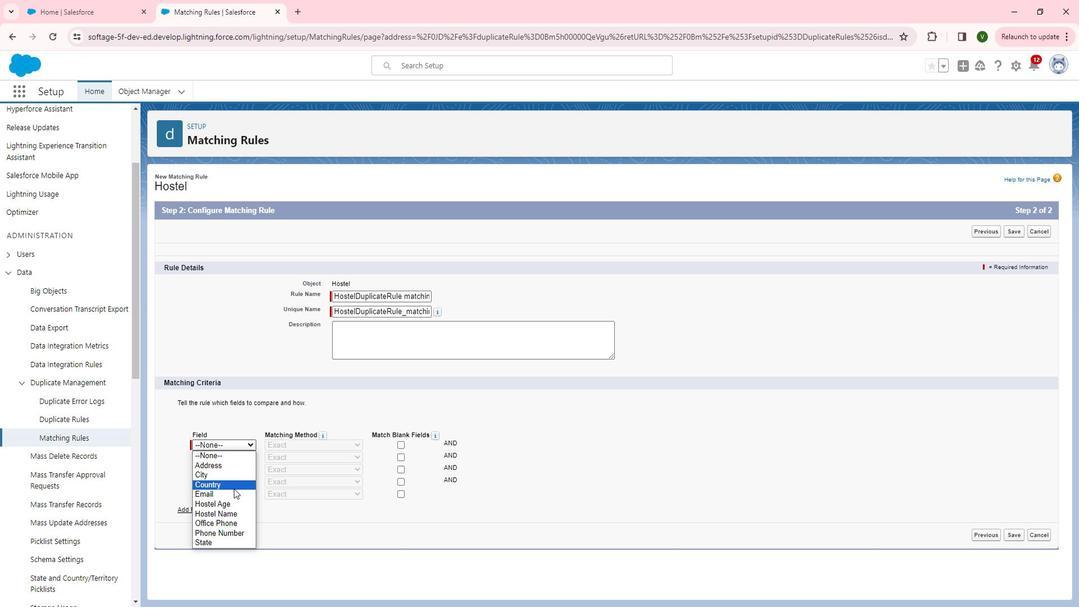 
Action: Mouse pressed left at (242, 482)
Screenshot: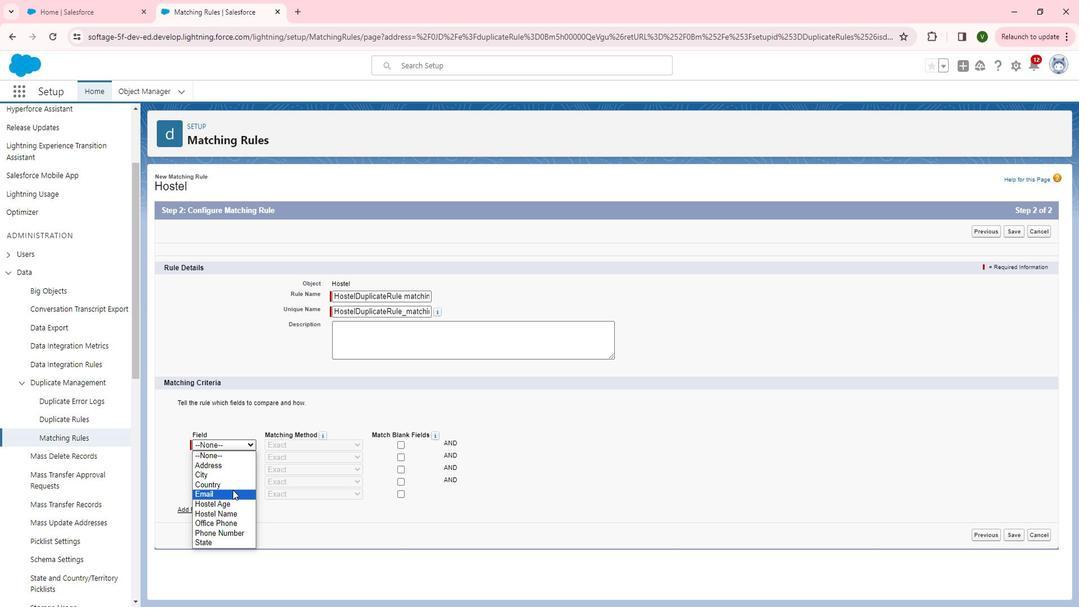 
Action: Mouse moved to (249, 451)
Screenshot: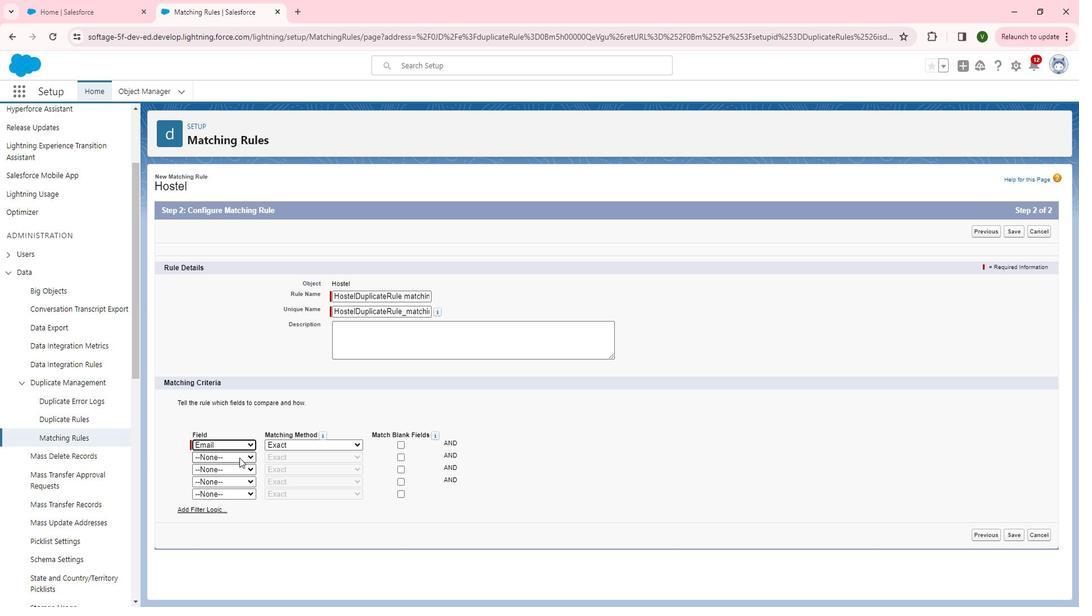 
Action: Mouse pressed left at (249, 451)
Screenshot: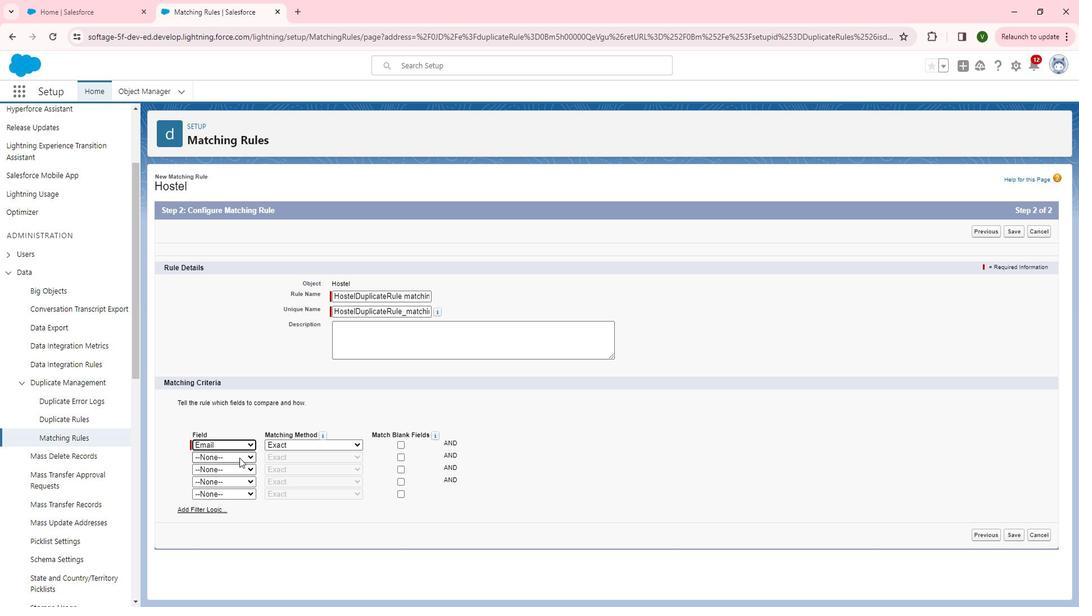 
Action: Mouse moved to (245, 515)
Screenshot: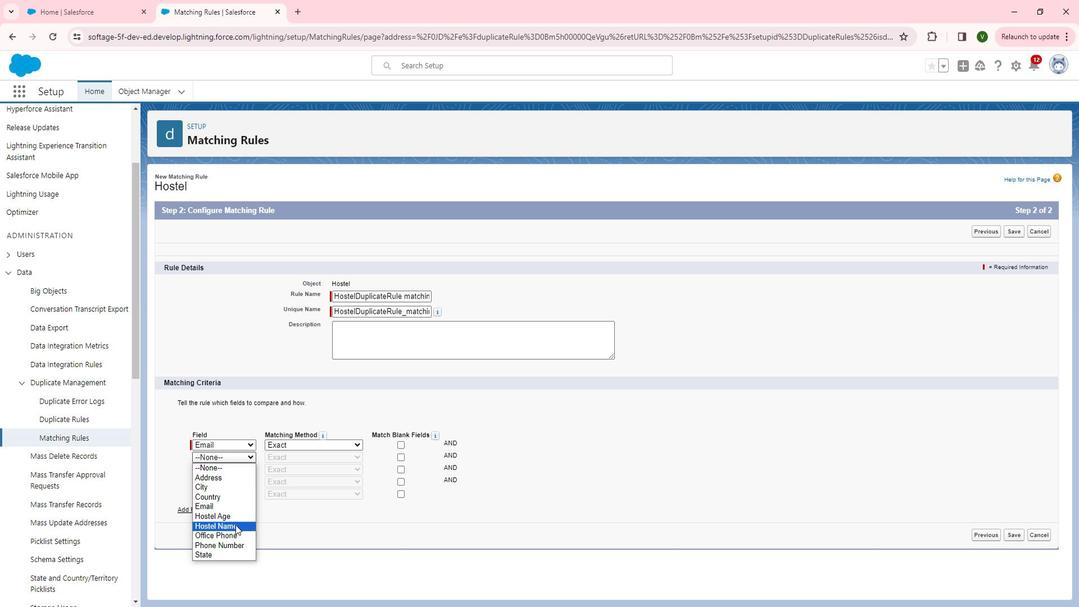 
Action: Mouse pressed left at (245, 515)
Screenshot: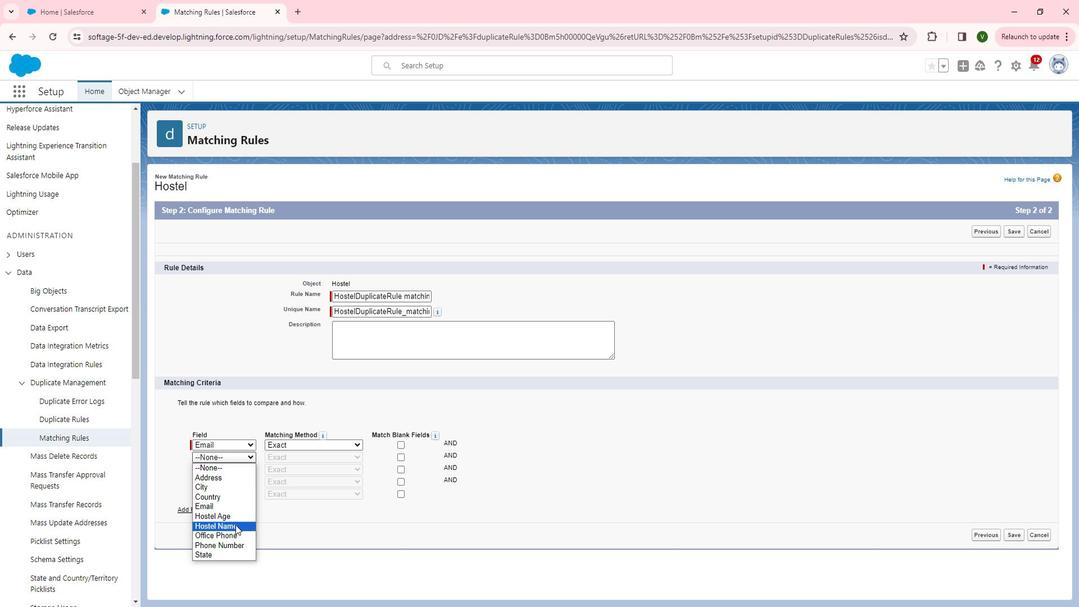 
Action: Mouse moved to (1024, 236)
Screenshot: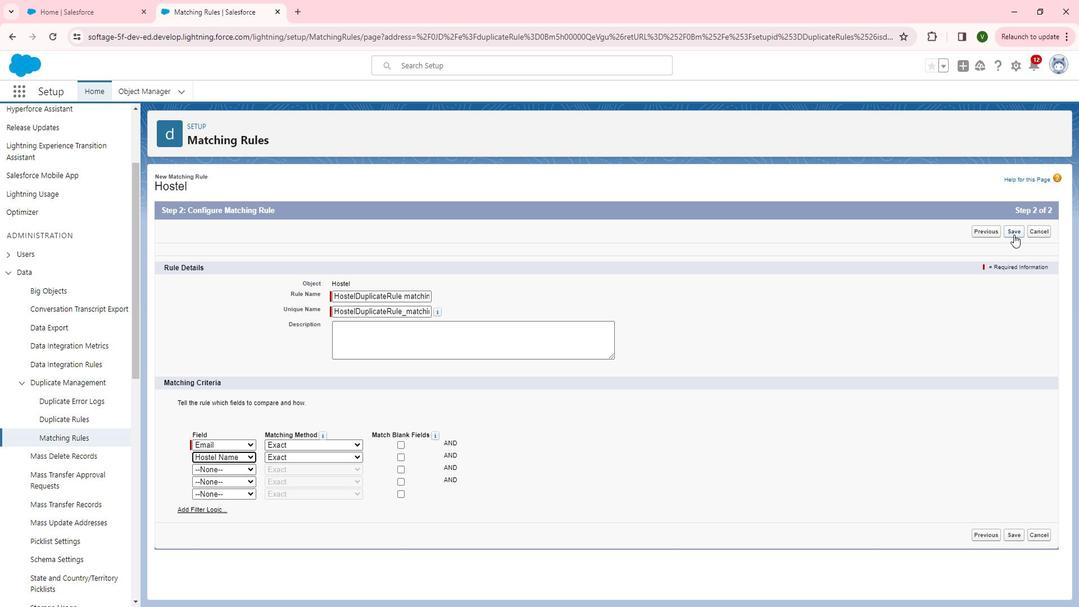 
Action: Mouse pressed left at (1024, 236)
Screenshot: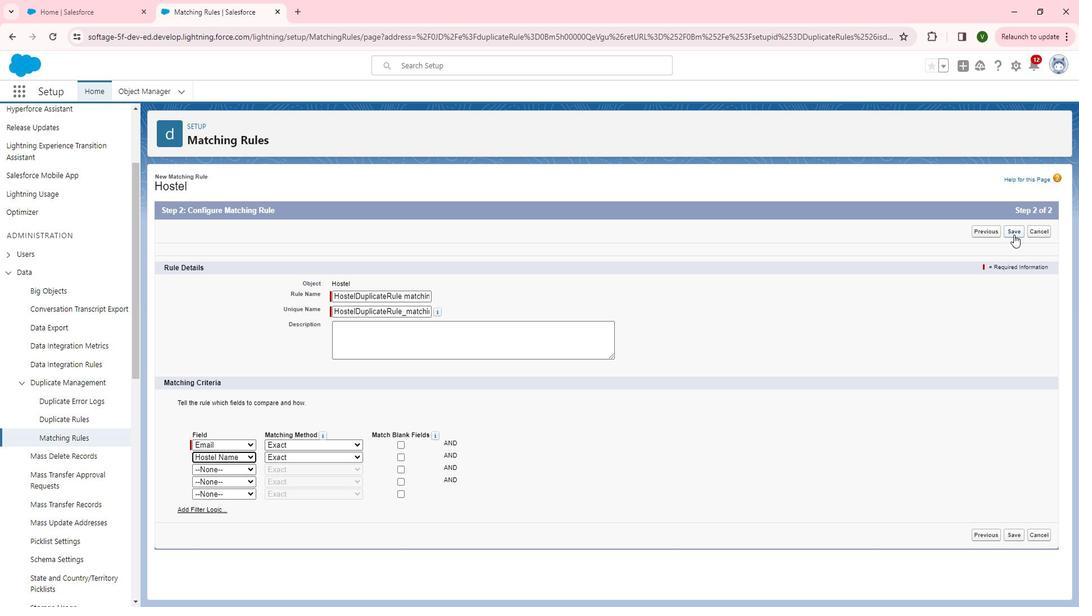 
Action: Mouse moved to (540, 226)
Screenshot: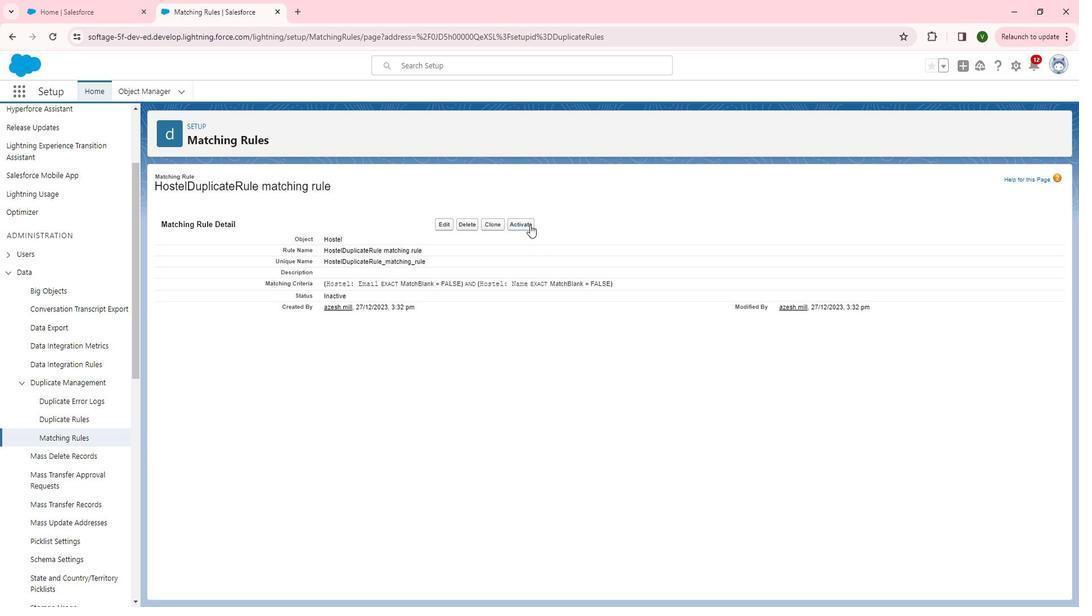 
Action: Mouse pressed left at (540, 226)
Screenshot: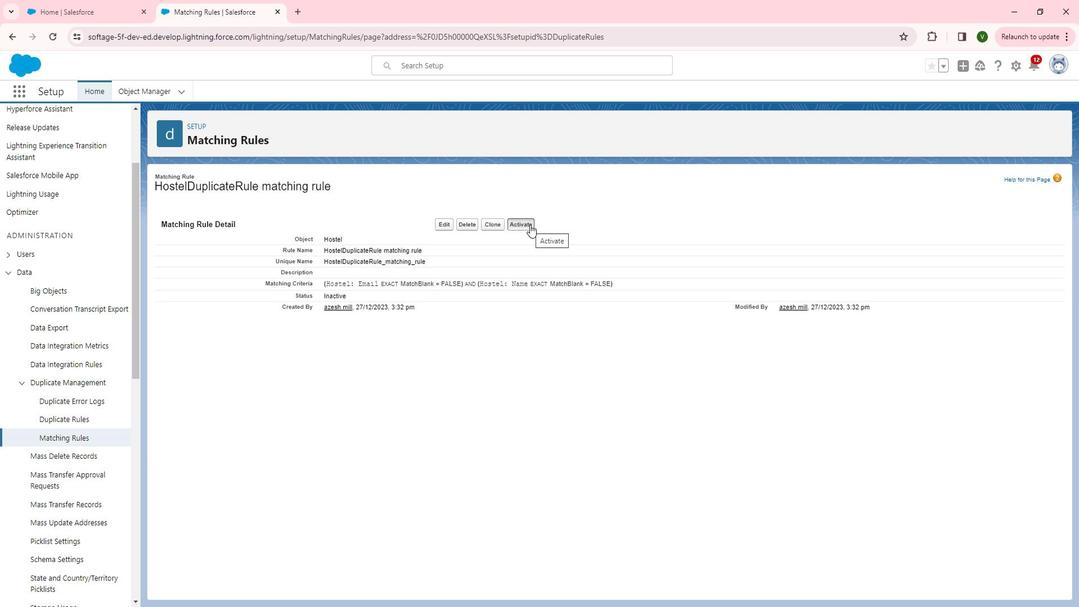 
Action: Mouse moved to (617, 404)
Screenshot: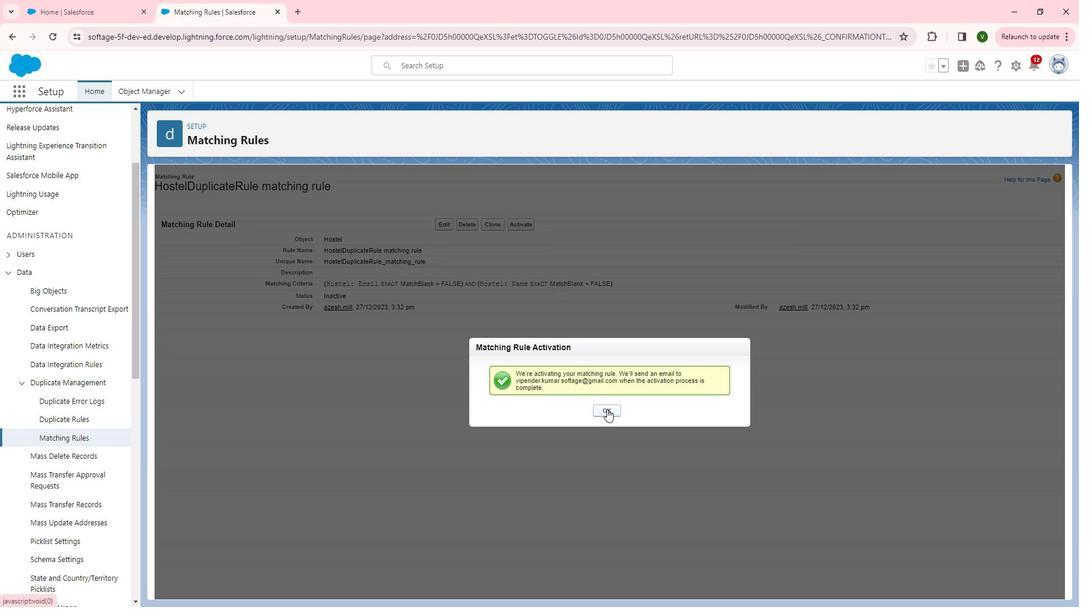 
Action: Mouse pressed left at (617, 404)
Screenshot: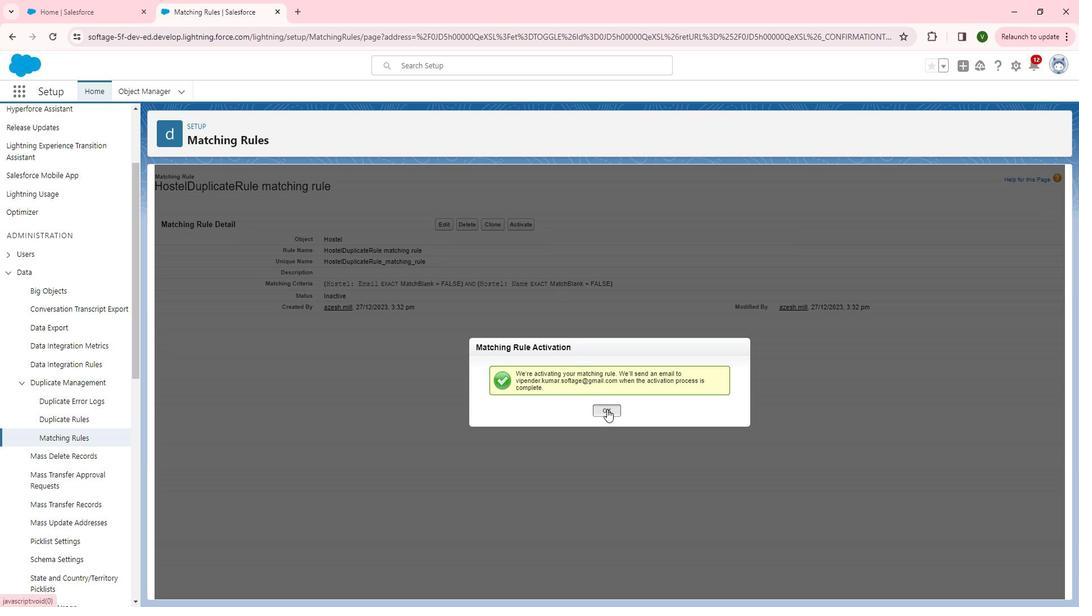 
Action: Mouse moved to (91, 411)
Screenshot: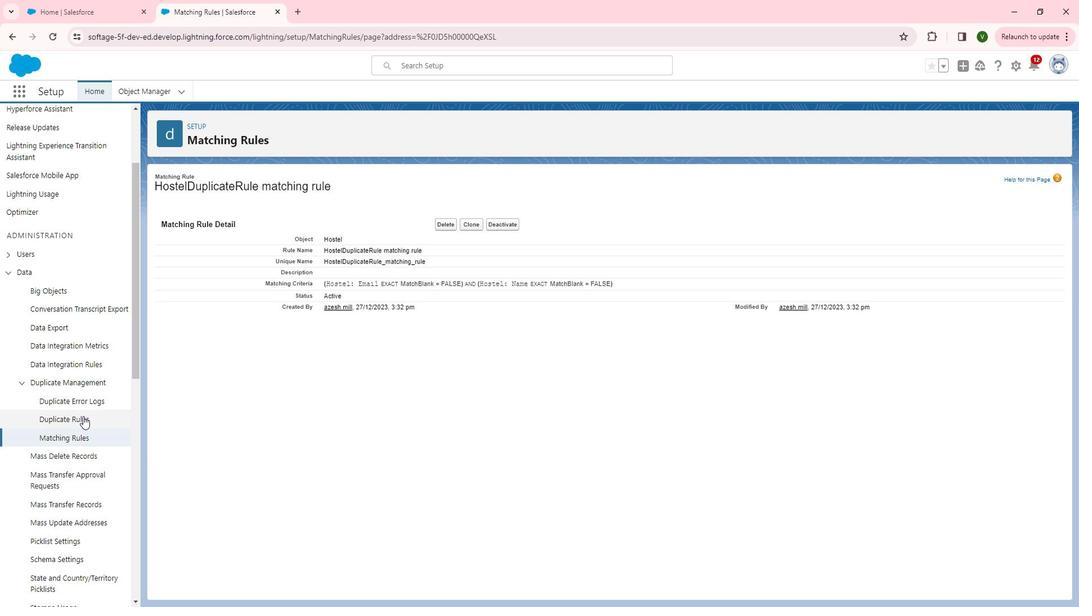
Action: Mouse pressed left at (91, 411)
Screenshot: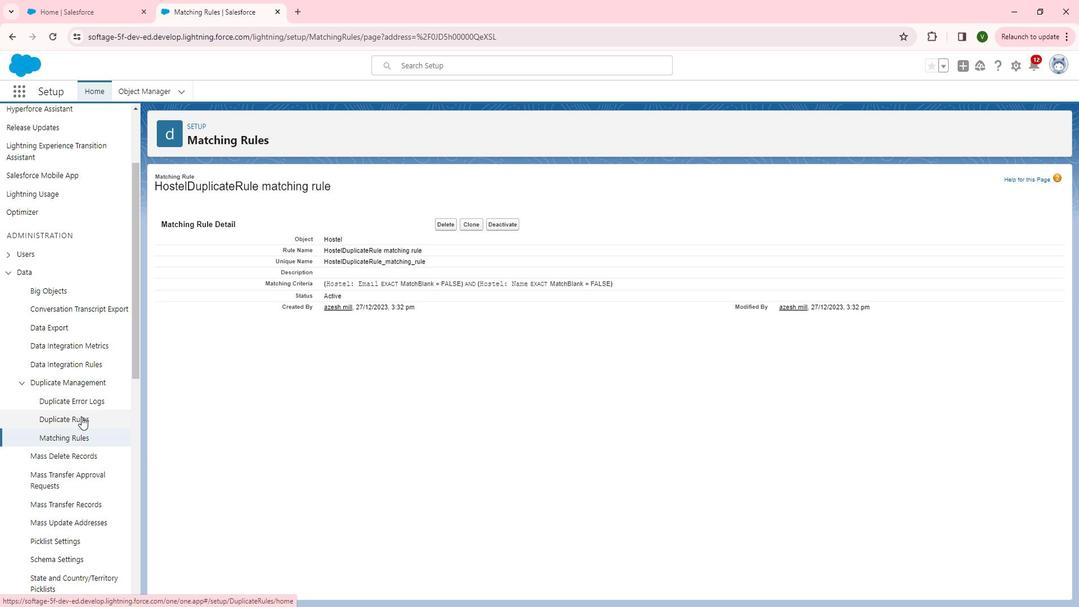 
Action: Mouse moved to (210, 303)
Screenshot: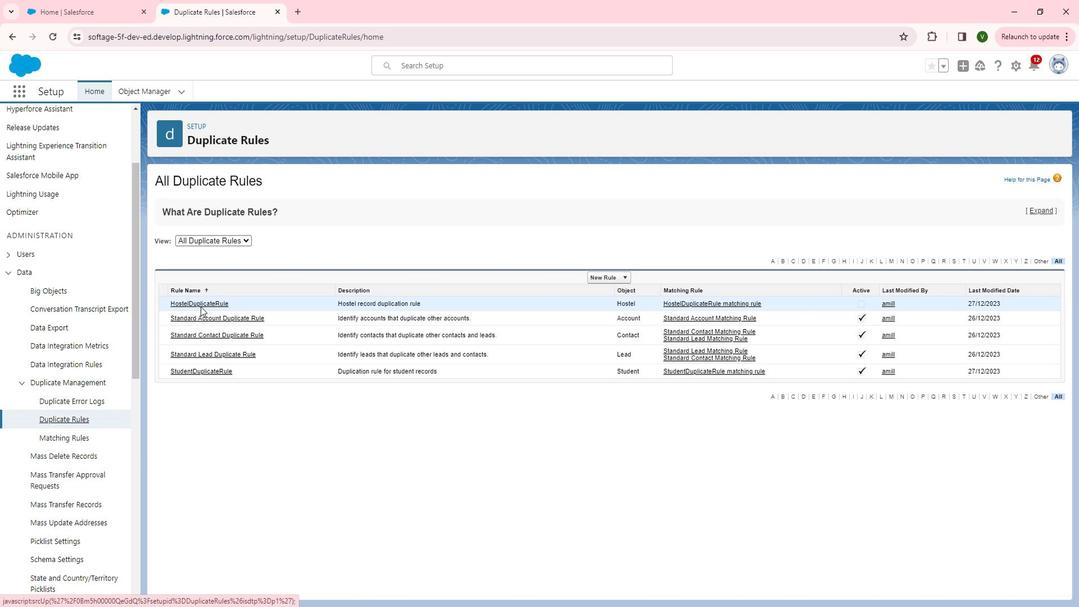 
Action: Mouse pressed left at (210, 303)
Screenshot: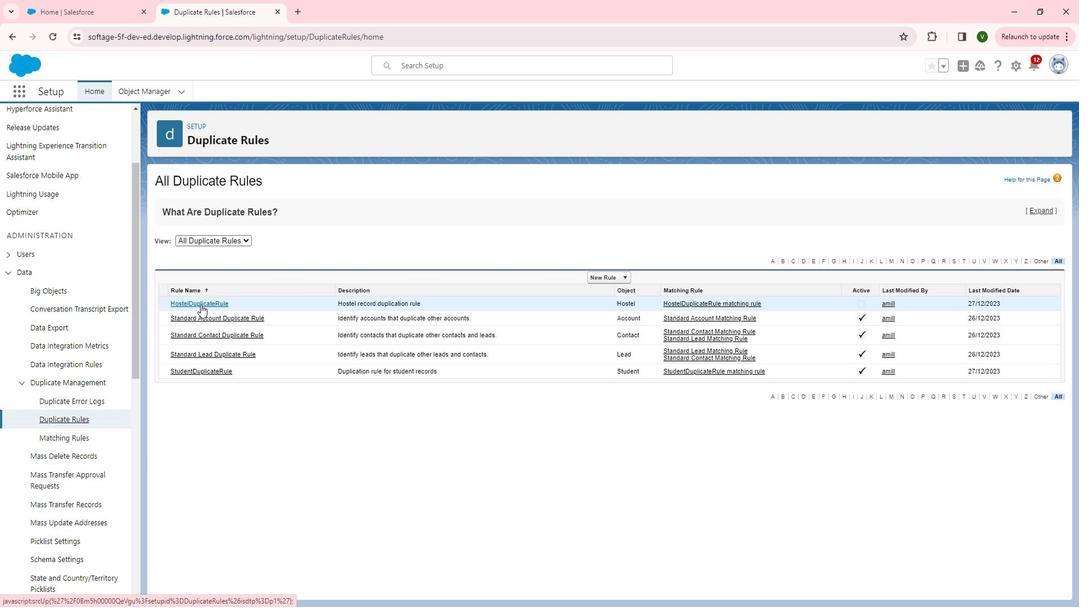 
Action: Mouse moved to (534, 226)
Screenshot: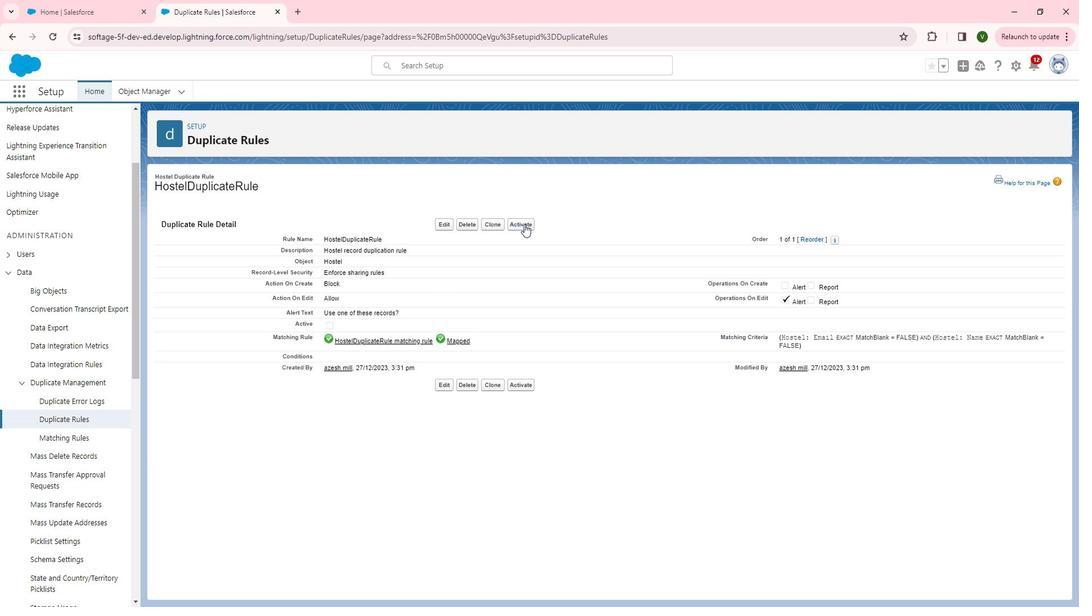 
Action: Mouse pressed left at (534, 226)
Screenshot: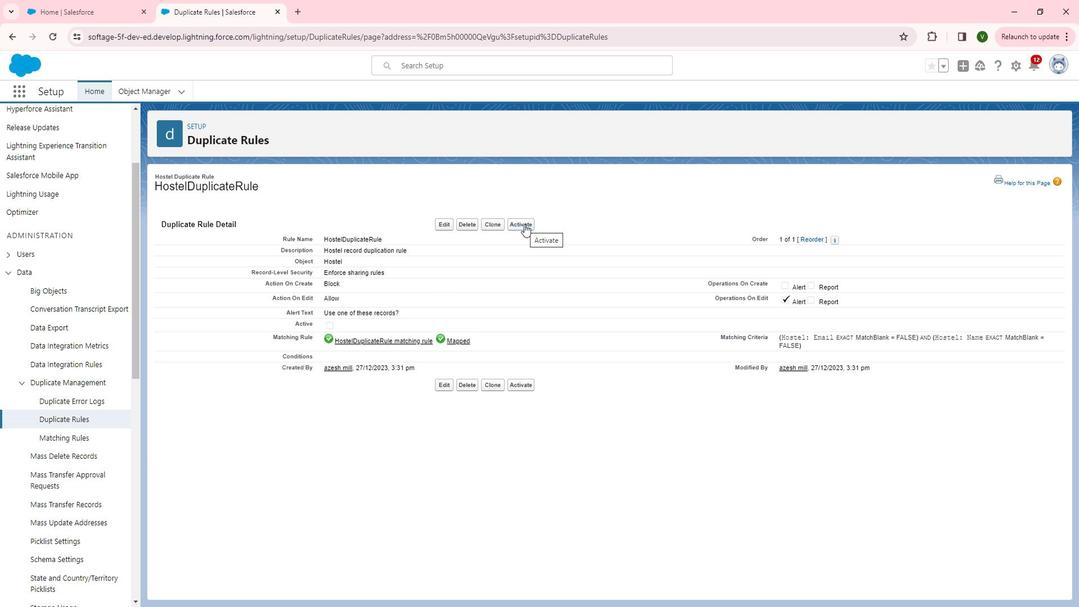 
Action: Mouse moved to (615, 412)
Screenshot: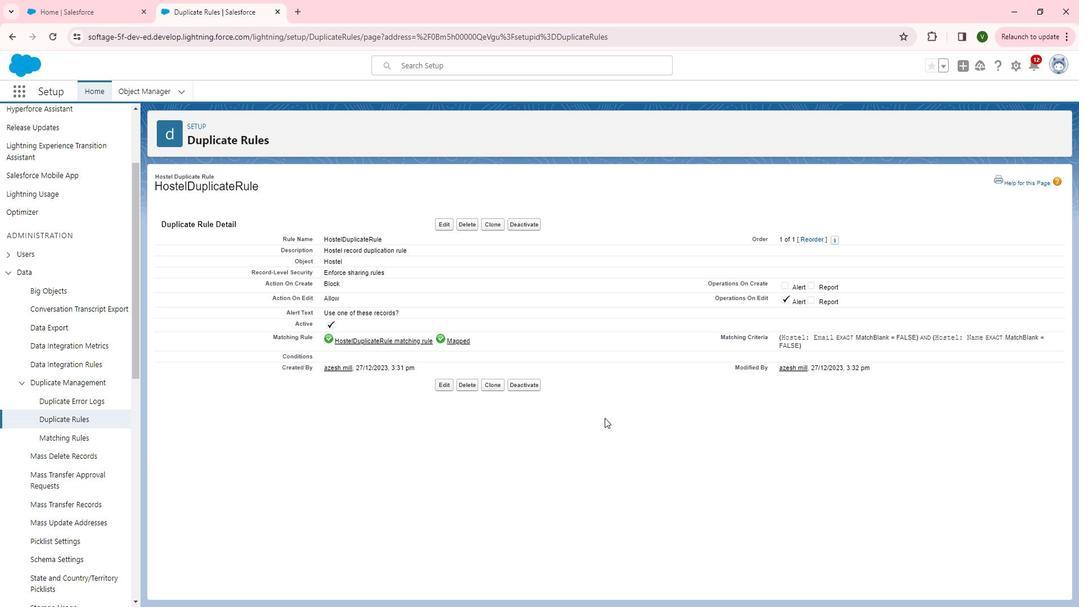 
